 Task: Search one way flight ticket for 3 adults in first from Amarillo: Rick Husband Amarillo International Airport to Rockford: Chicago Rockford International Airport(was Northwest Chicagoland Regional Airport At Rockford) on 5-1-2023. Choice of flights is United. Number of bags: 2 checked bags. Price is upto 106000. Outbound departure time preference is 8:00.
Action: Mouse moved to (210, 327)
Screenshot: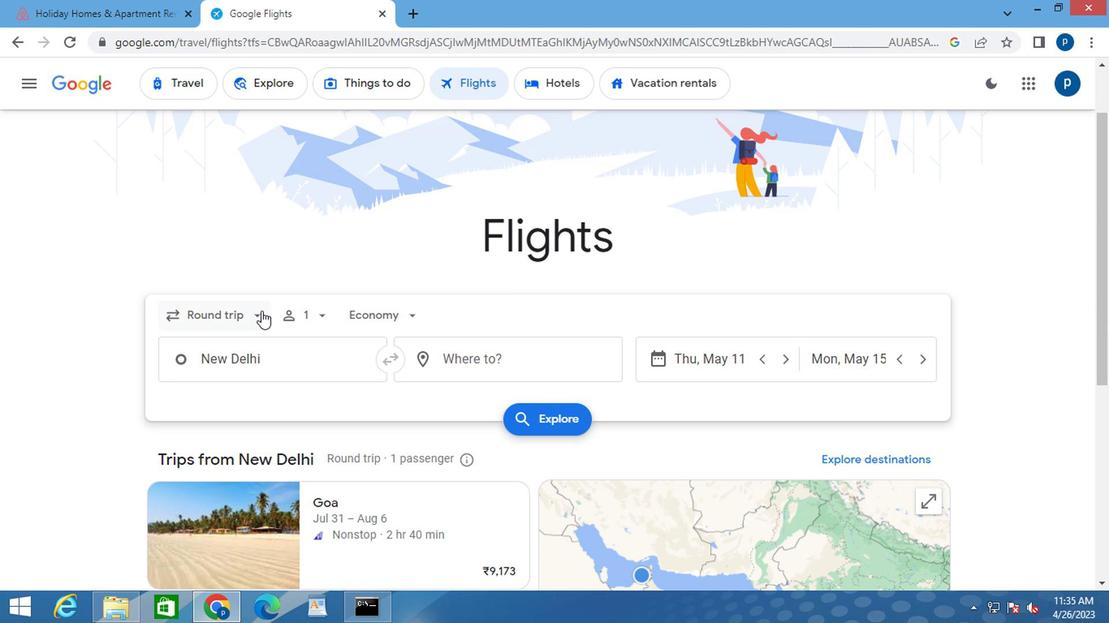 
Action: Mouse pressed left at (210, 327)
Screenshot: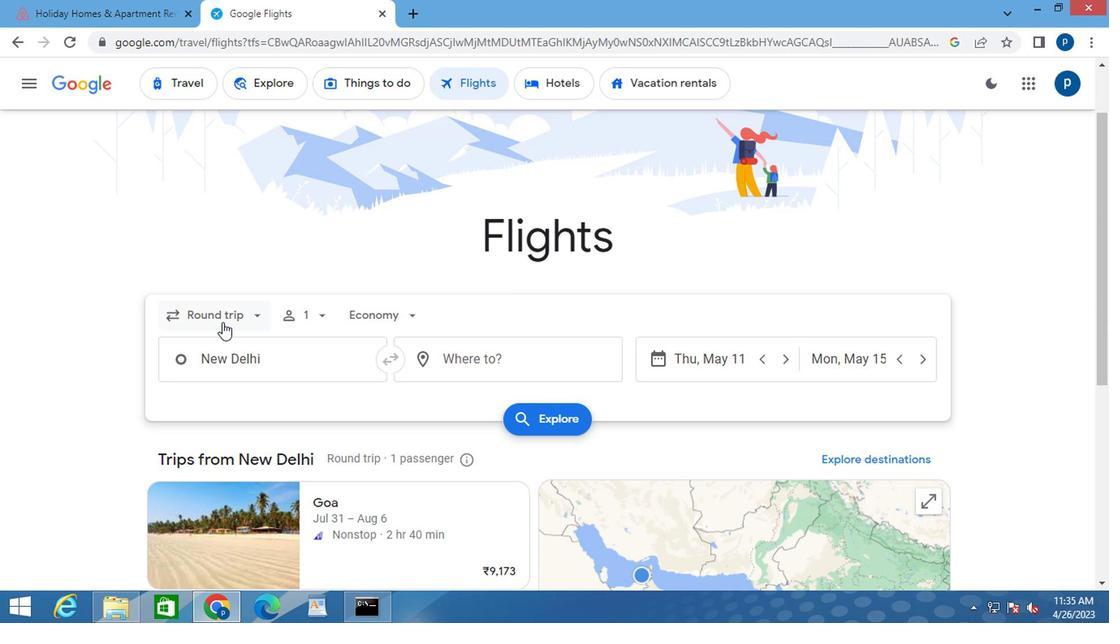 
Action: Mouse moved to (229, 389)
Screenshot: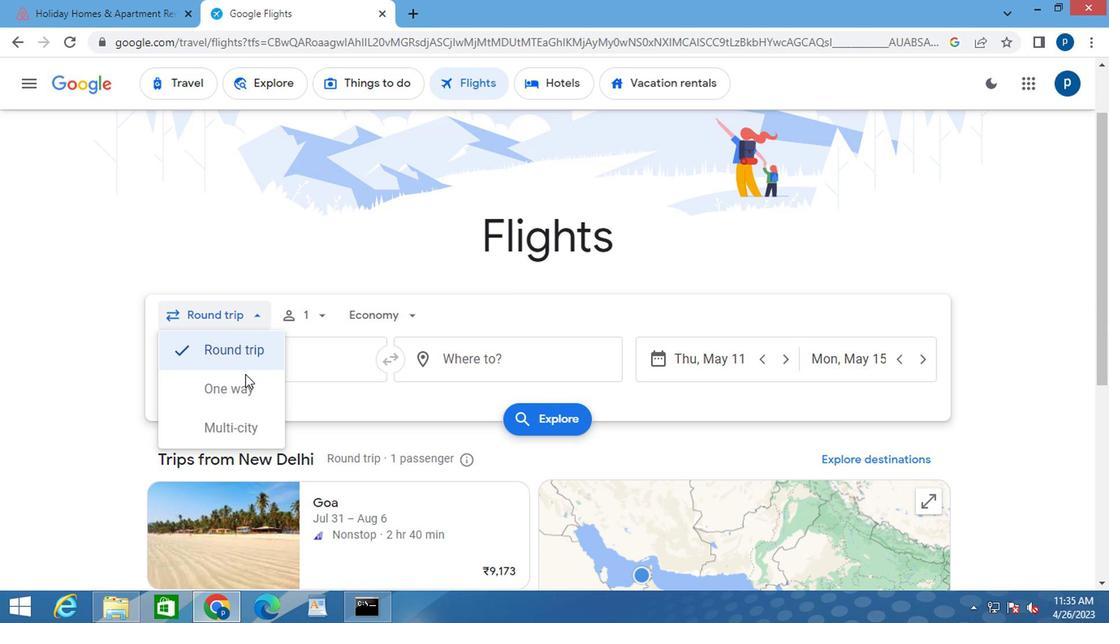 
Action: Mouse pressed left at (229, 389)
Screenshot: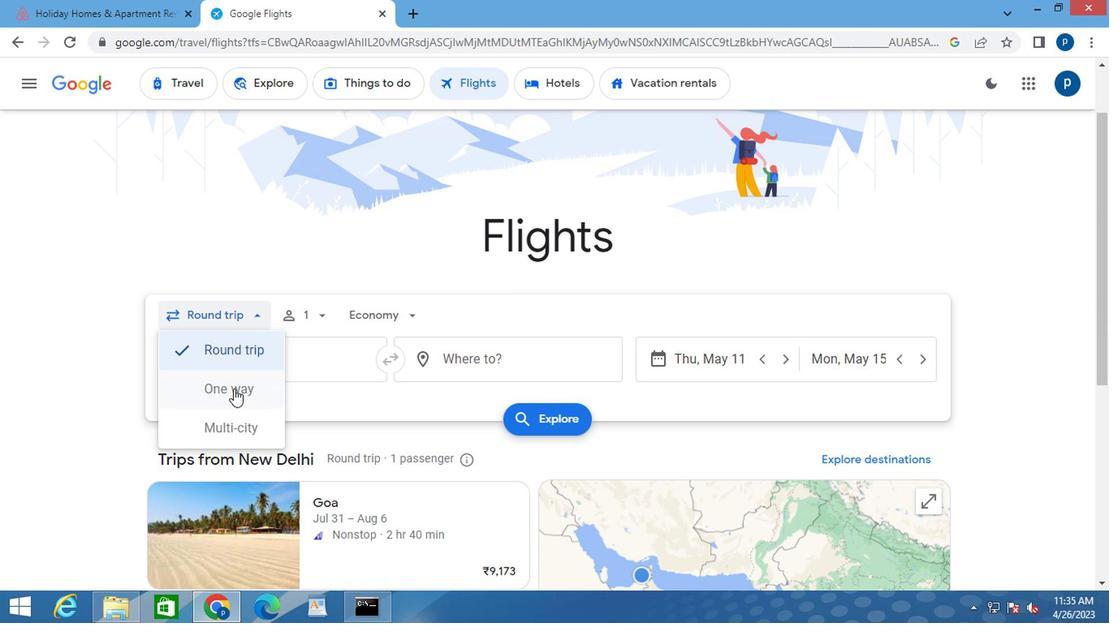 
Action: Mouse moved to (301, 322)
Screenshot: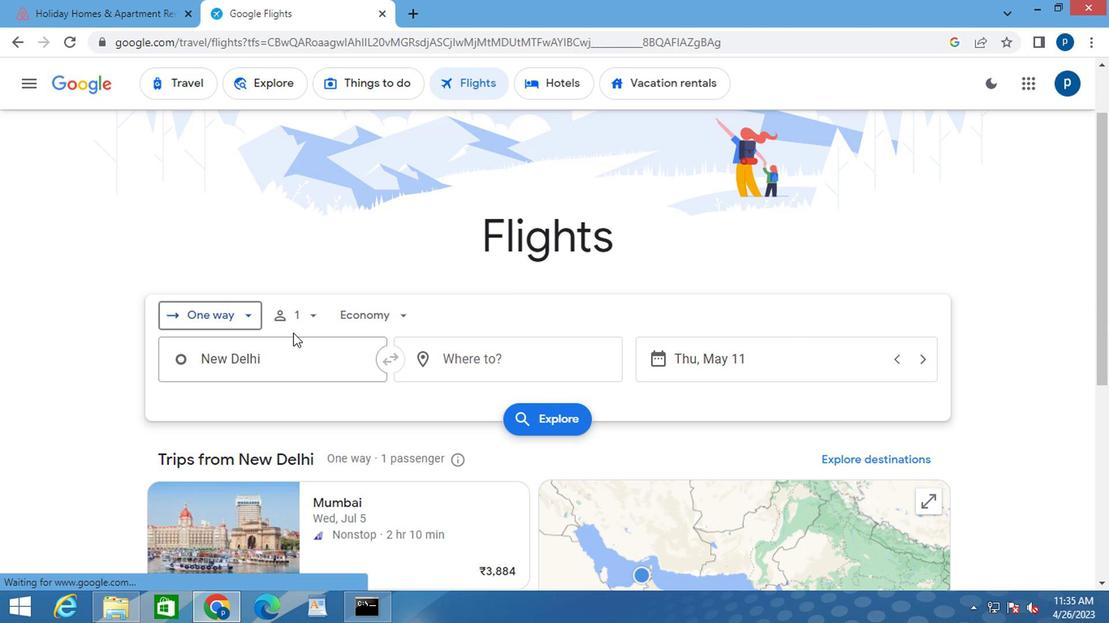 
Action: Mouse pressed left at (301, 322)
Screenshot: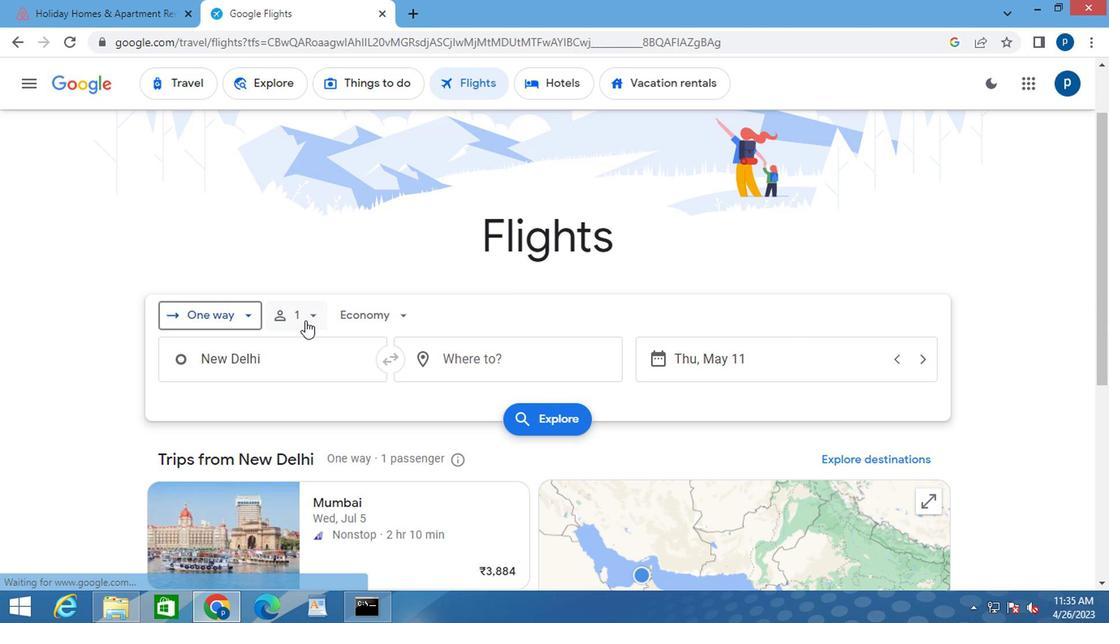 
Action: Mouse moved to (432, 364)
Screenshot: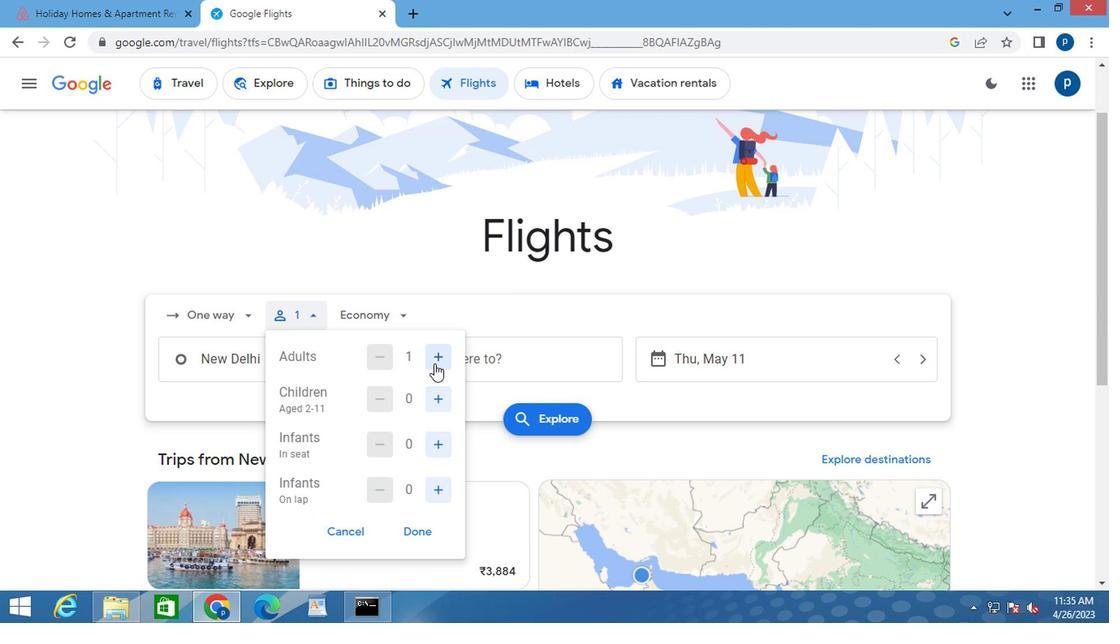 
Action: Mouse pressed left at (432, 364)
Screenshot: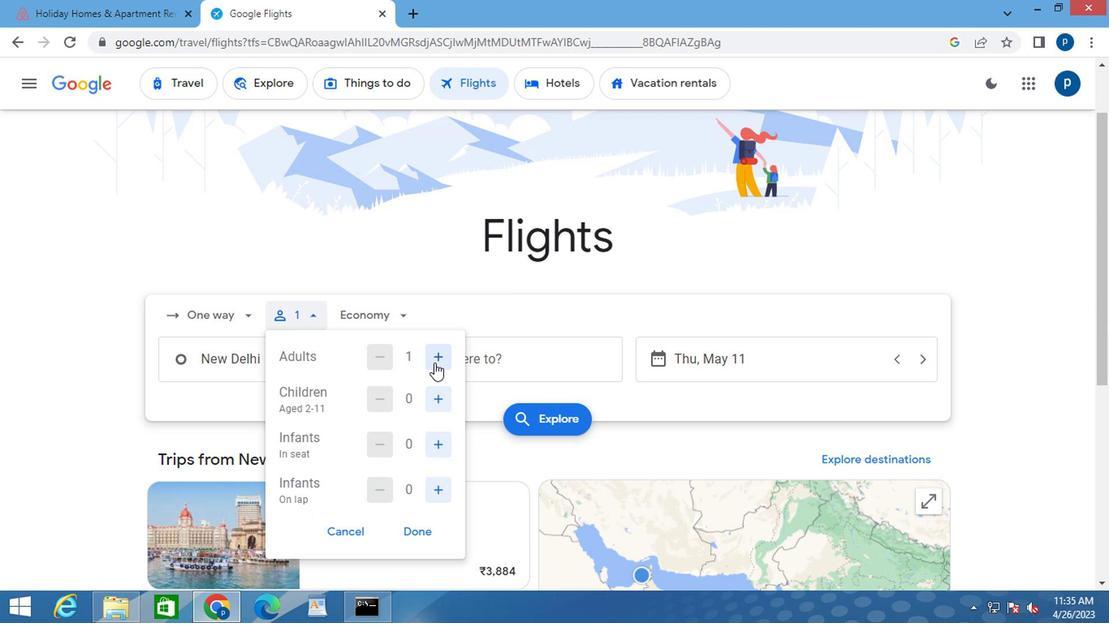 
Action: Mouse pressed left at (432, 364)
Screenshot: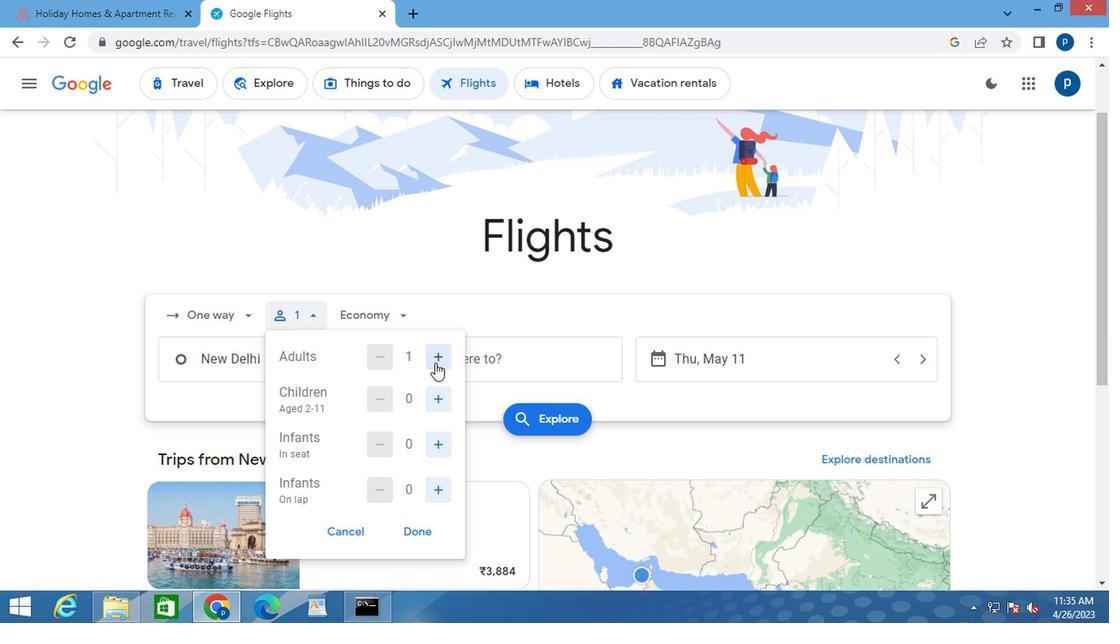 
Action: Mouse moved to (411, 527)
Screenshot: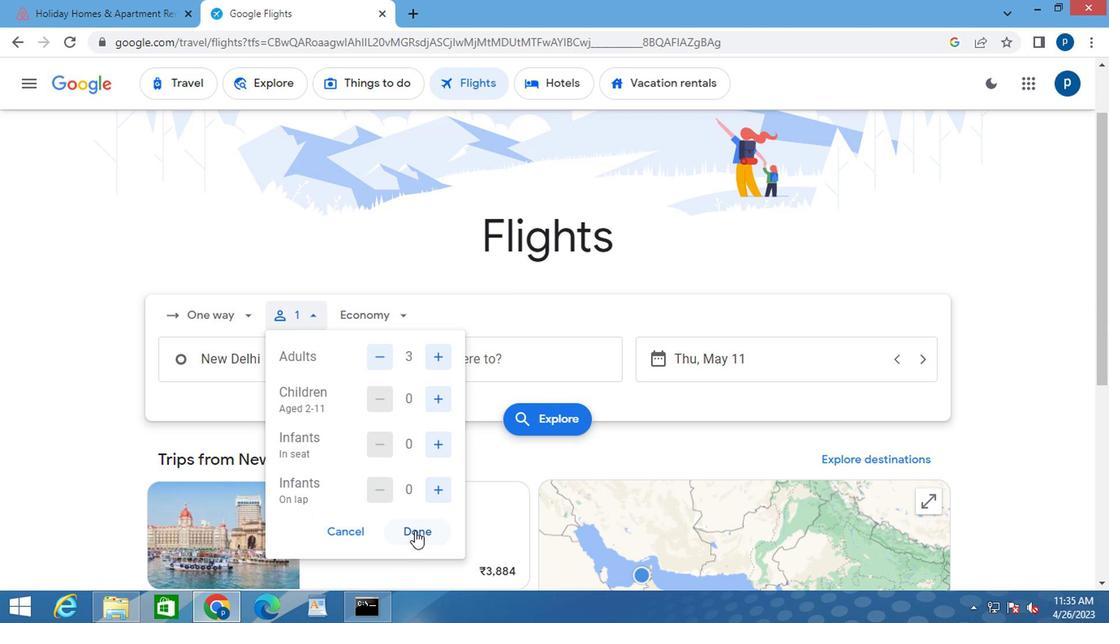
Action: Mouse pressed left at (411, 527)
Screenshot: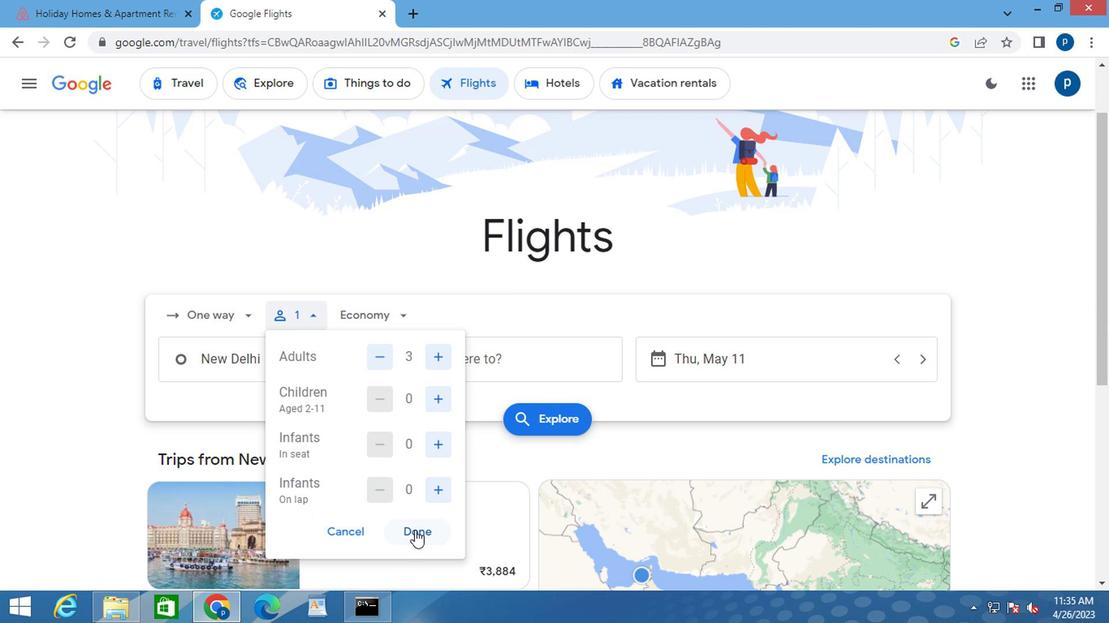 
Action: Mouse moved to (369, 313)
Screenshot: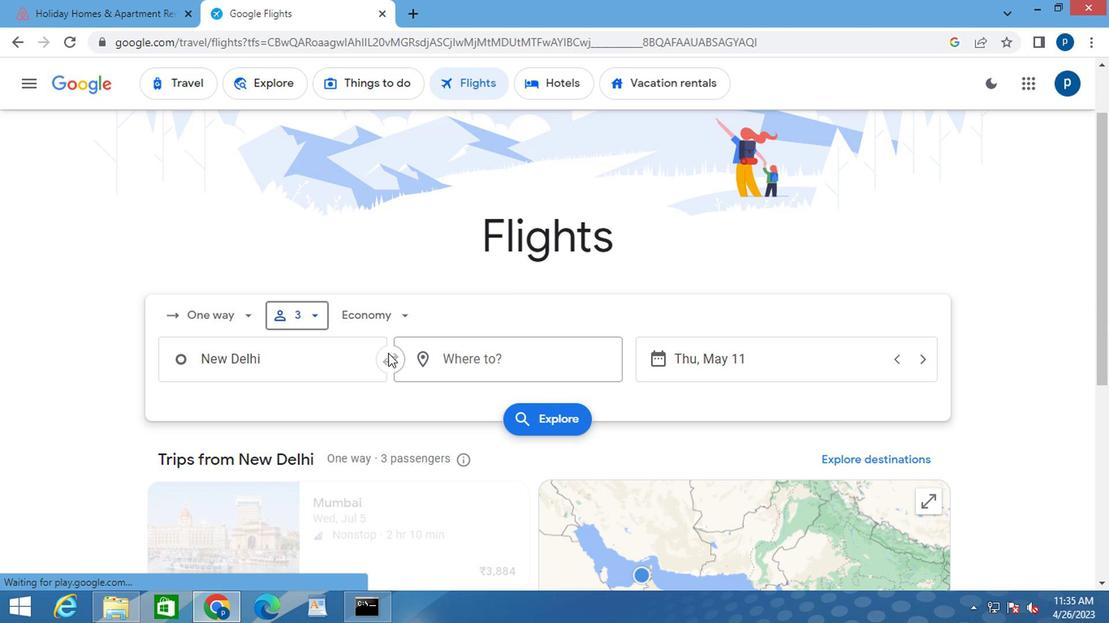 
Action: Mouse pressed left at (369, 313)
Screenshot: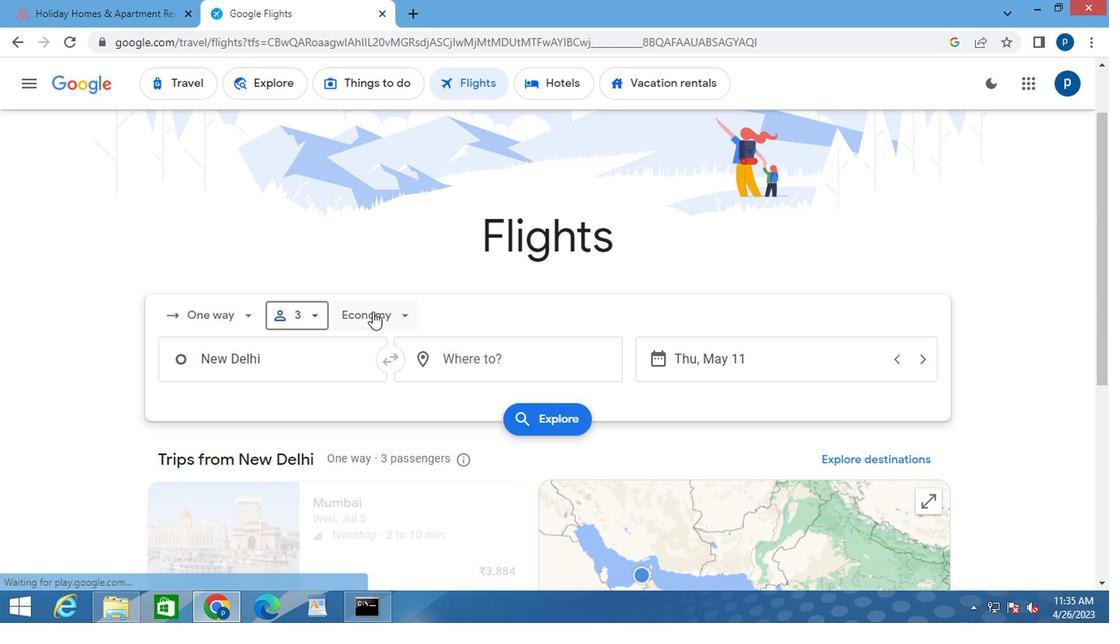 
Action: Mouse moved to (379, 466)
Screenshot: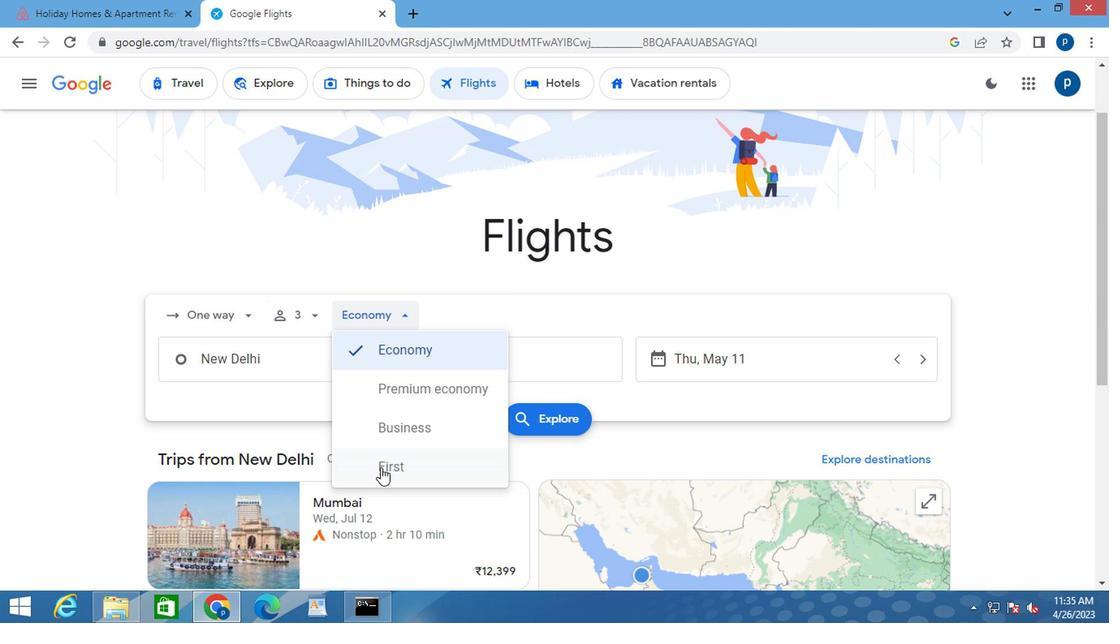 
Action: Mouse pressed left at (379, 466)
Screenshot: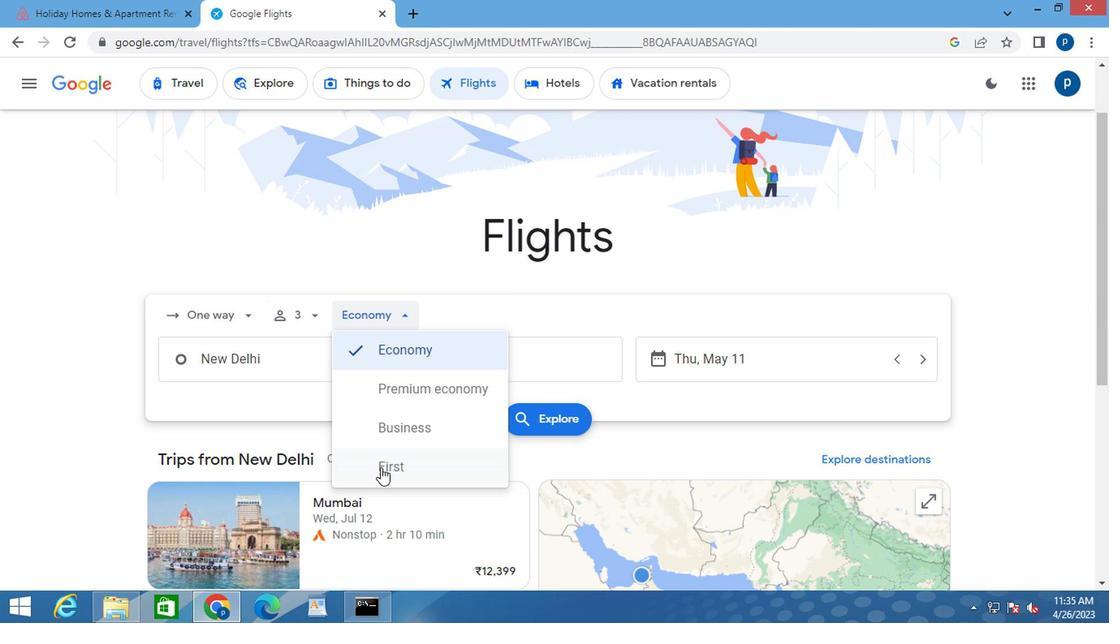 
Action: Mouse moved to (248, 361)
Screenshot: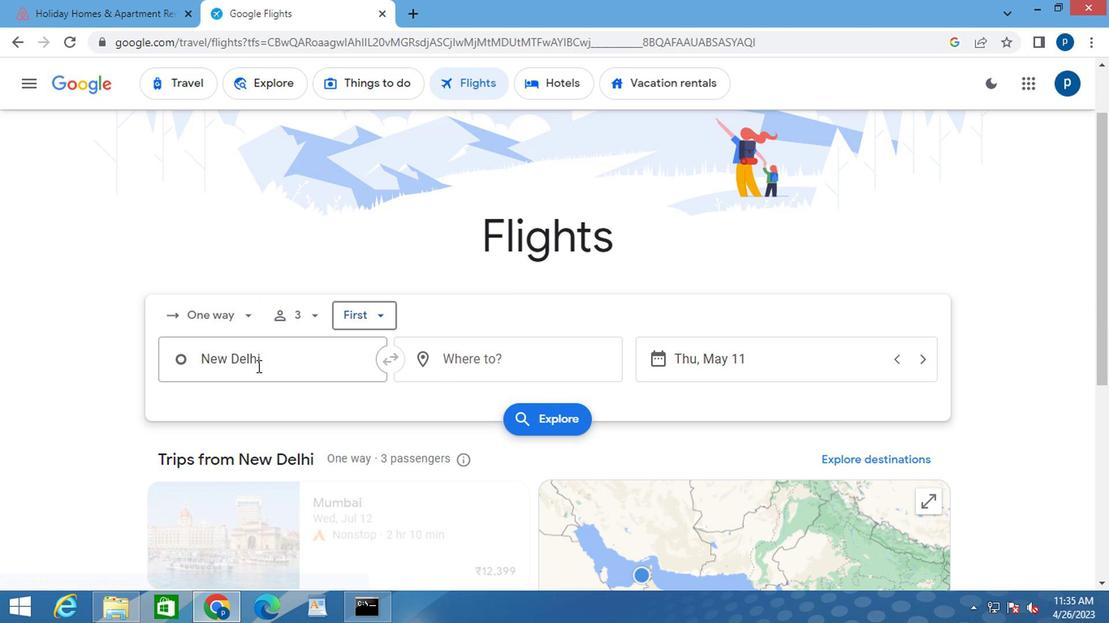 
Action: Mouse pressed left at (248, 361)
Screenshot: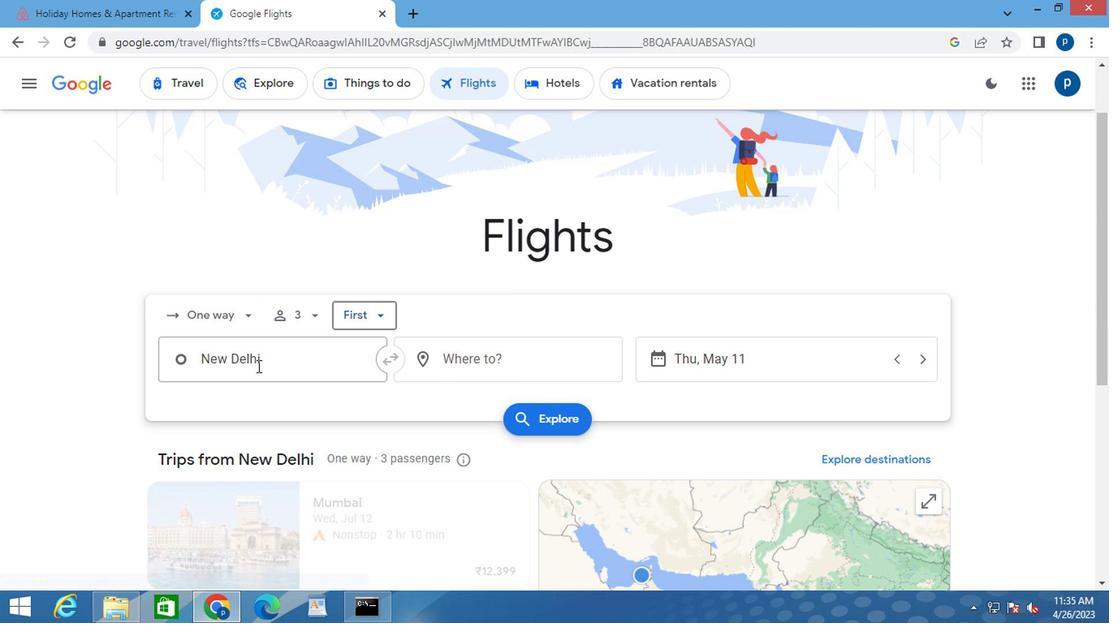
Action: Mouse pressed left at (248, 361)
Screenshot: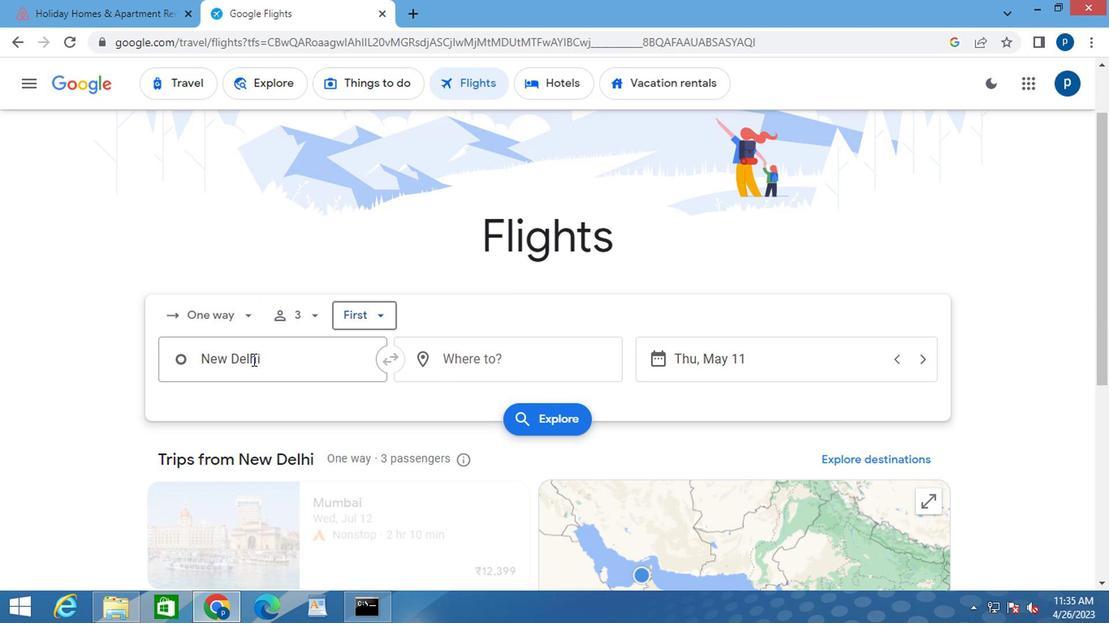 
Action: Key pressed <Key.caps_lock>r<Key.caps_lock>ick<Key.space><Key.caps_lock>h<Key.caps_lock>u
Screenshot: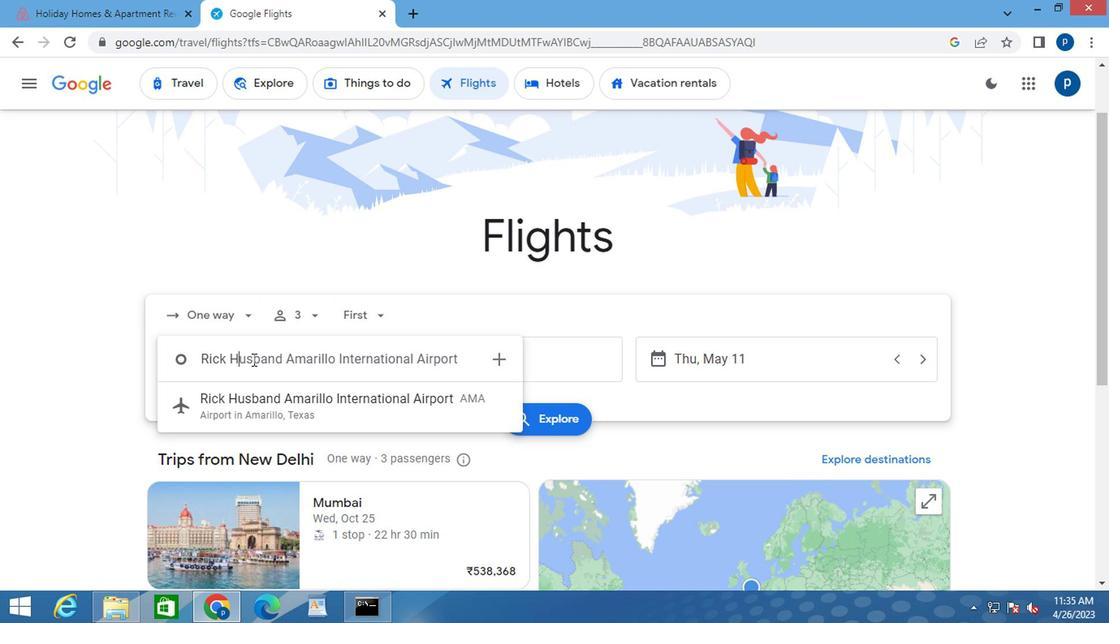 
Action: Mouse moved to (240, 407)
Screenshot: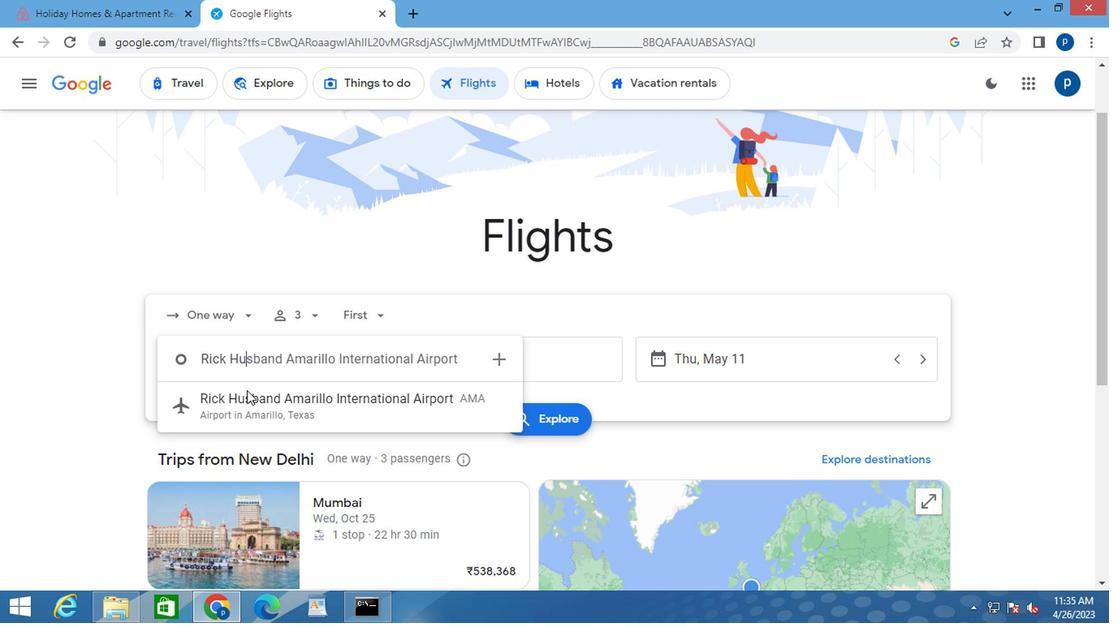 
Action: Mouse pressed left at (240, 407)
Screenshot: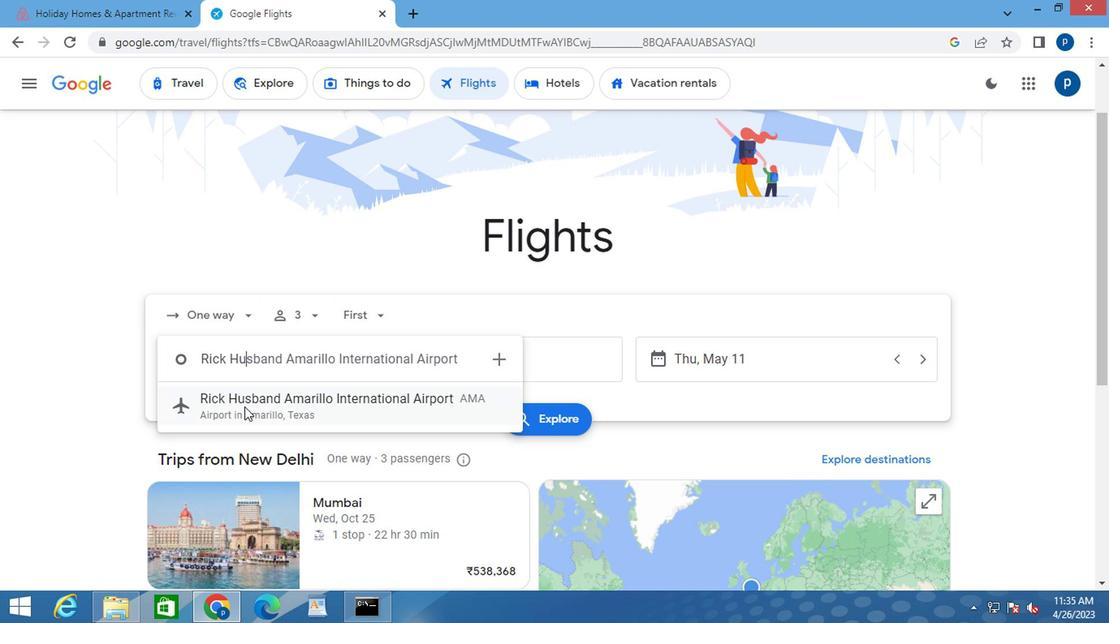 
Action: Mouse moved to (464, 366)
Screenshot: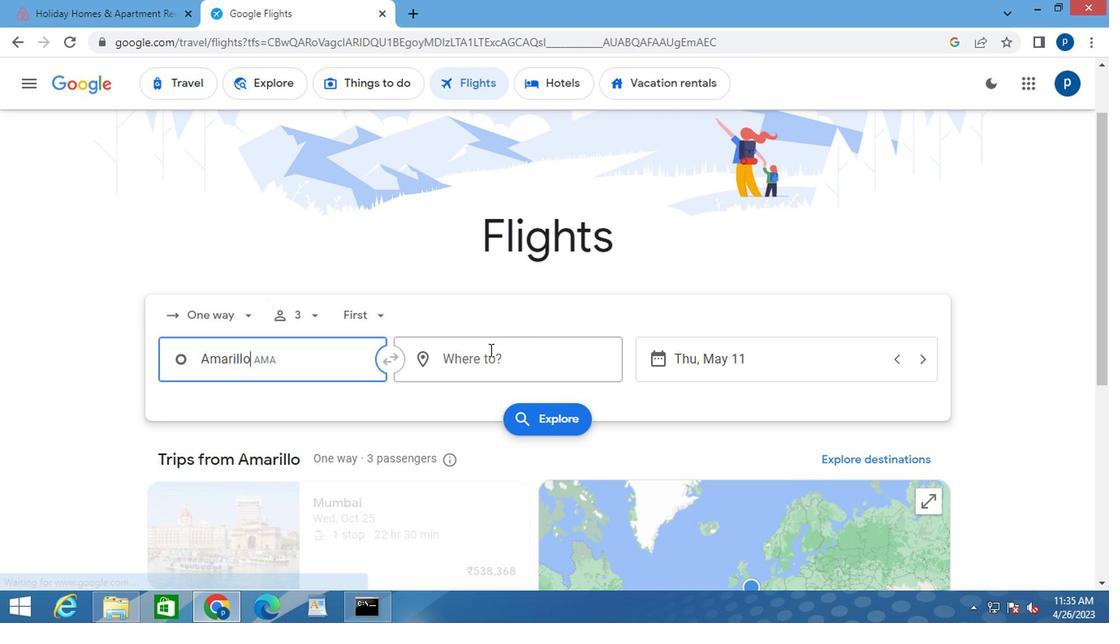 
Action: Mouse pressed left at (464, 366)
Screenshot: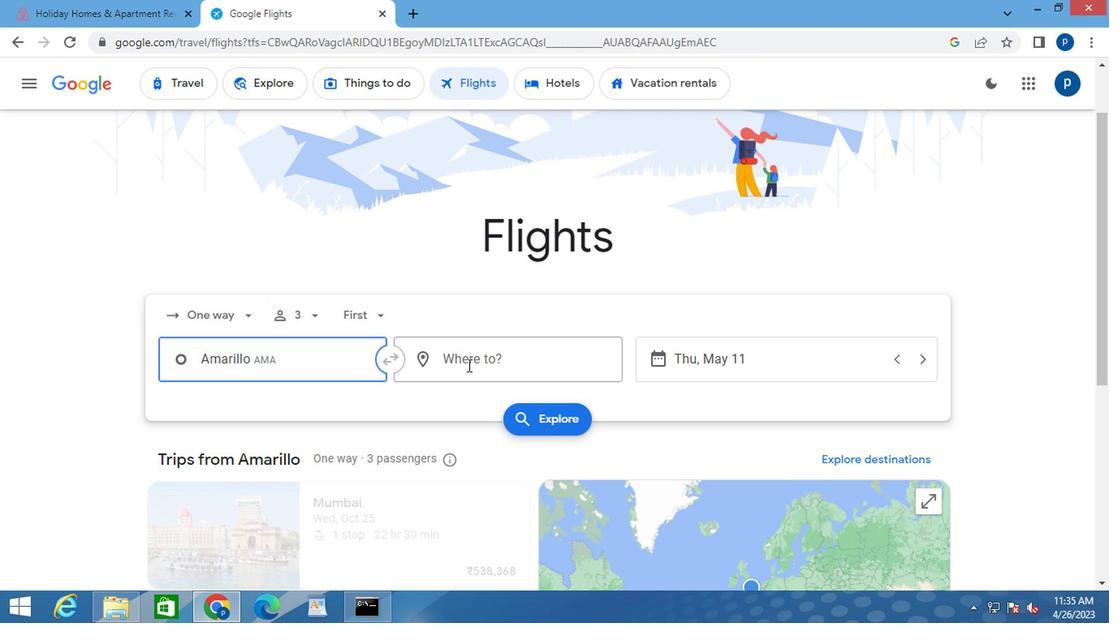 
Action: Key pressed <Key.caps_lock>c<Key.caps_lock>hicago
Screenshot: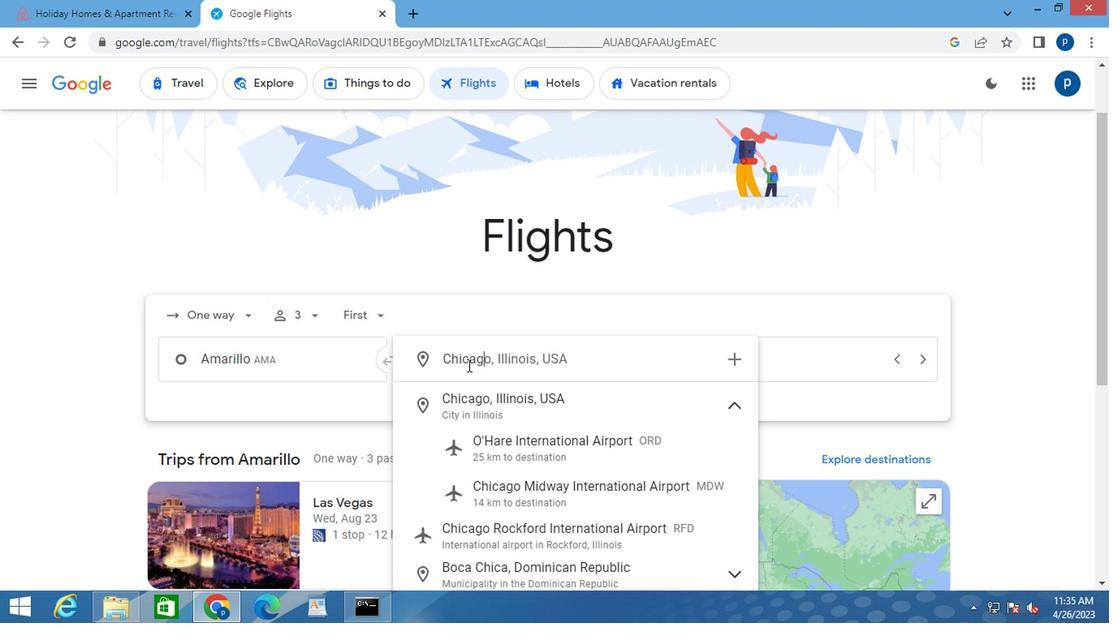 
Action: Mouse moved to (536, 524)
Screenshot: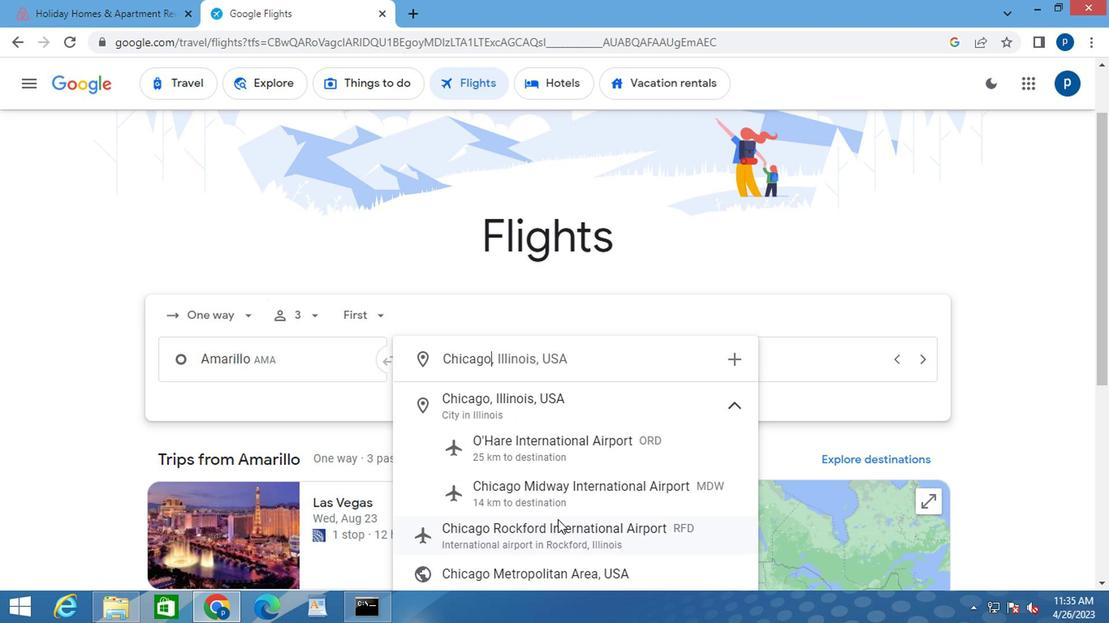 
Action: Mouse pressed left at (536, 524)
Screenshot: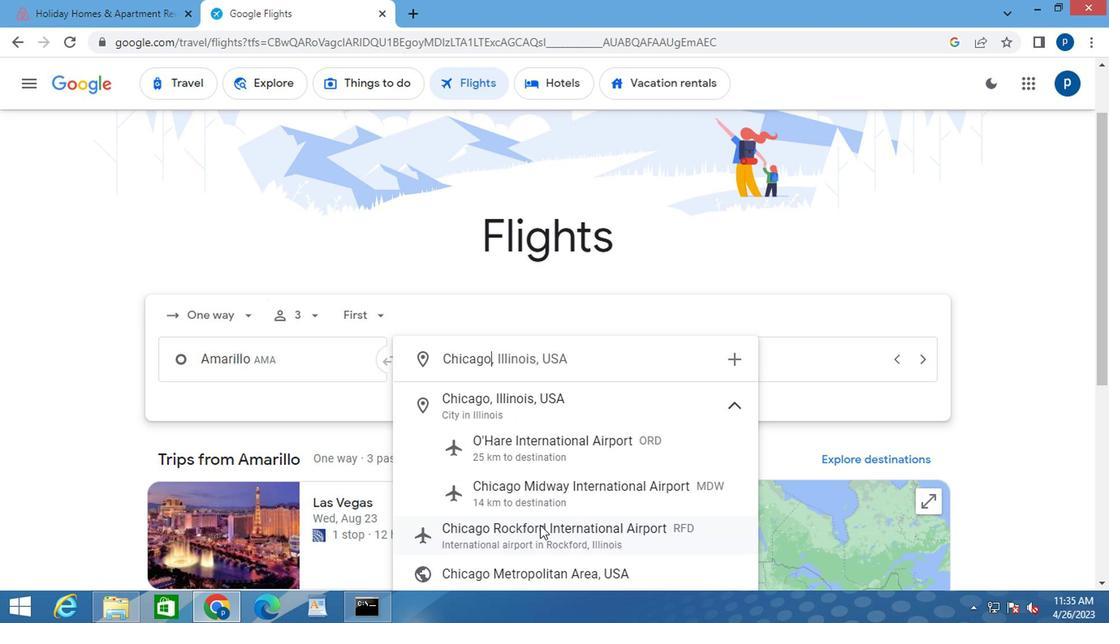 
Action: Mouse moved to (657, 354)
Screenshot: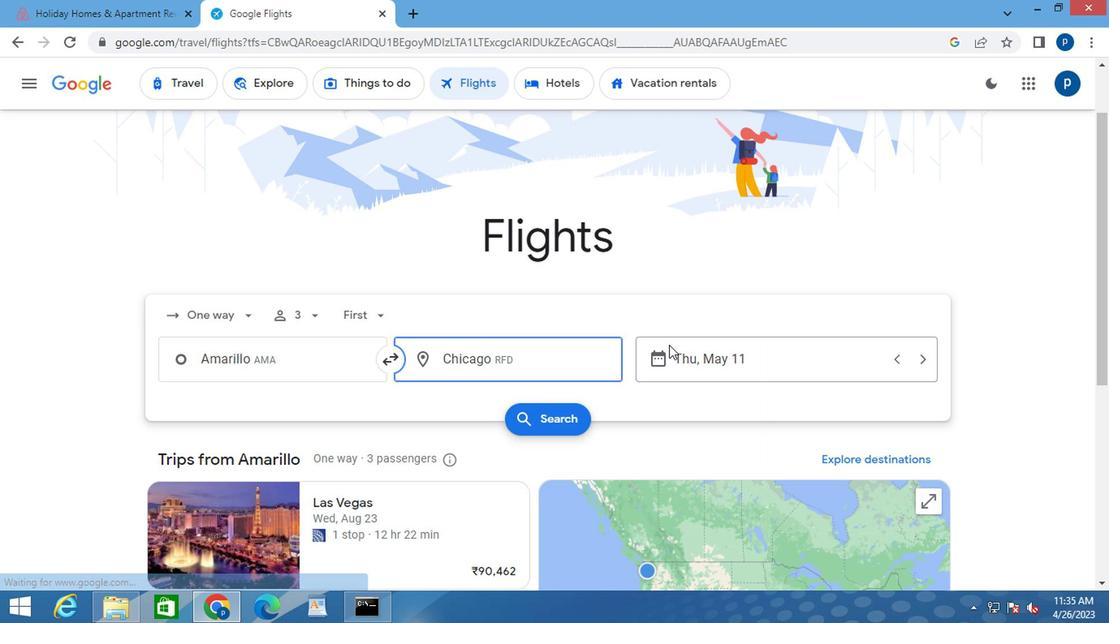 
Action: Mouse pressed left at (657, 354)
Screenshot: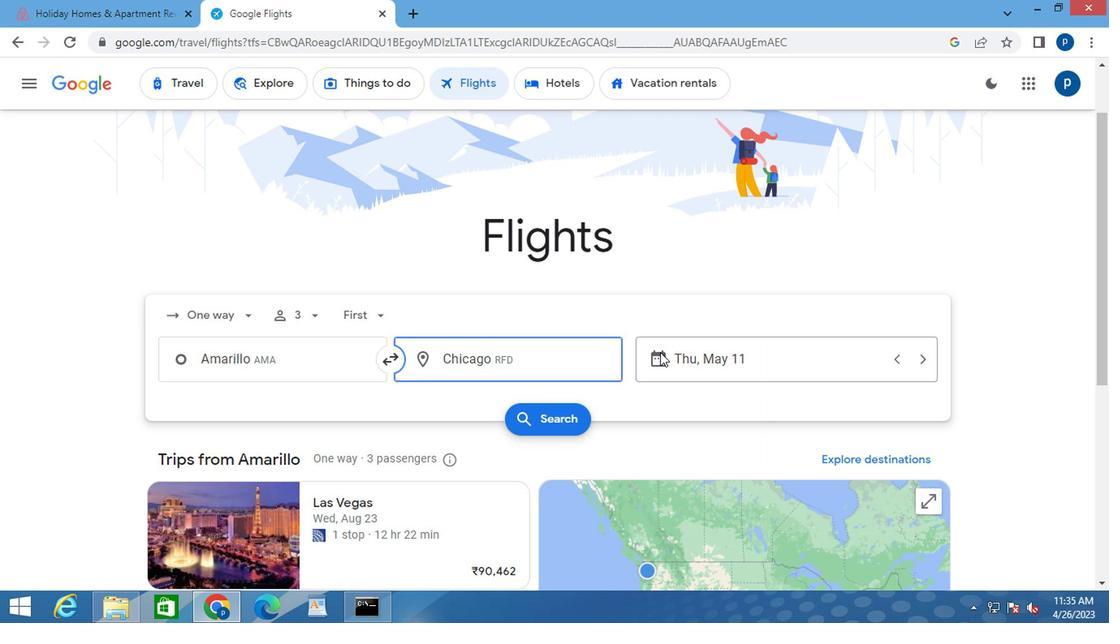 
Action: Mouse moved to (705, 299)
Screenshot: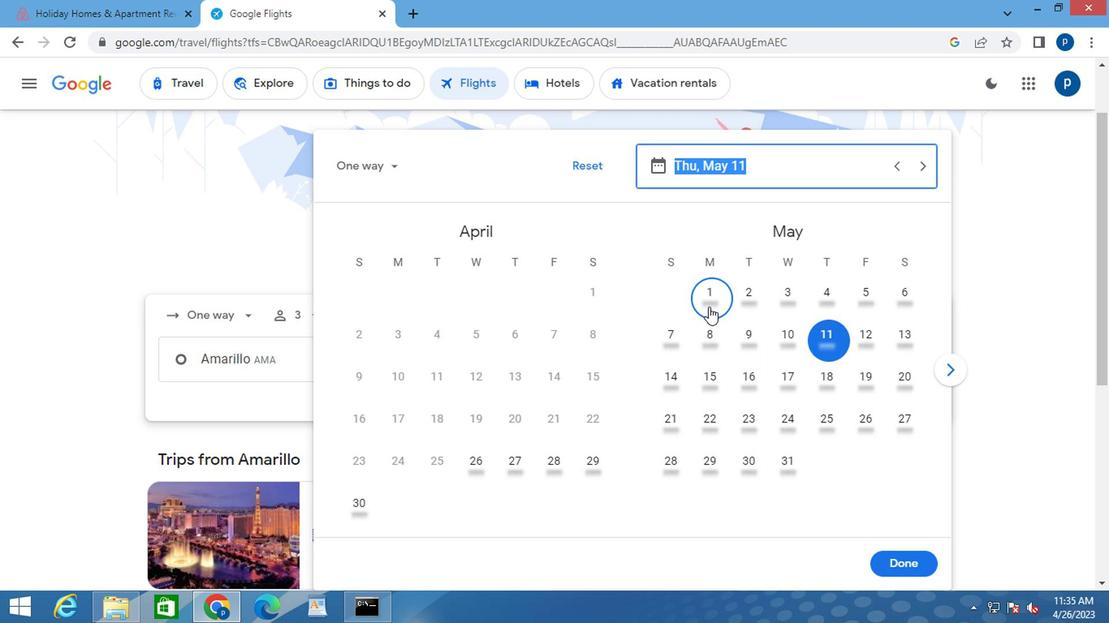 
Action: Mouse pressed left at (705, 299)
Screenshot: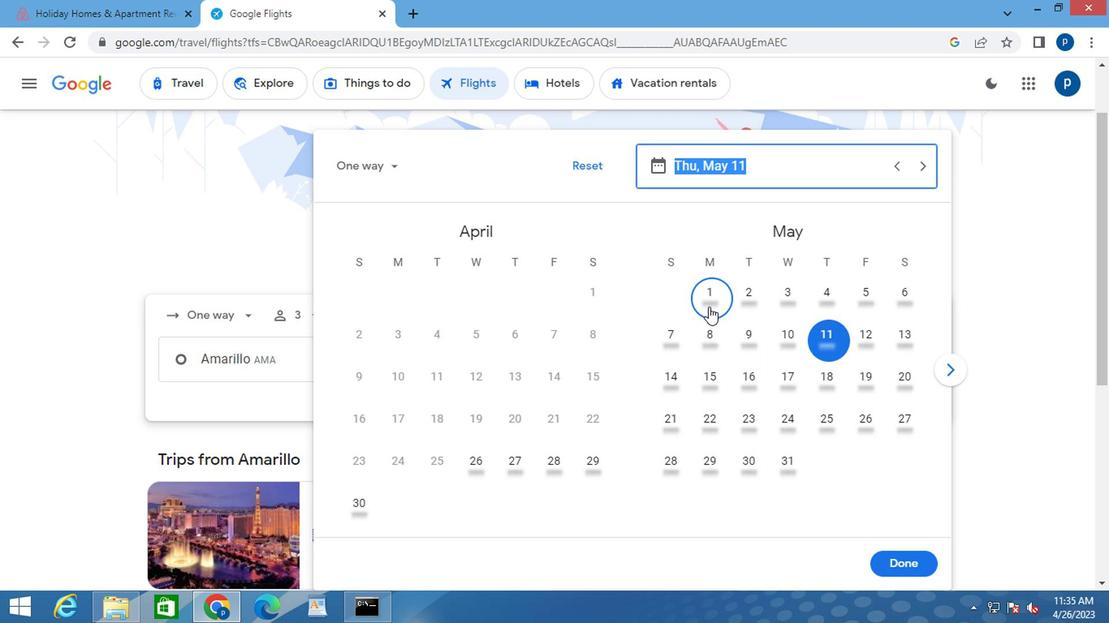 
Action: Mouse moved to (909, 547)
Screenshot: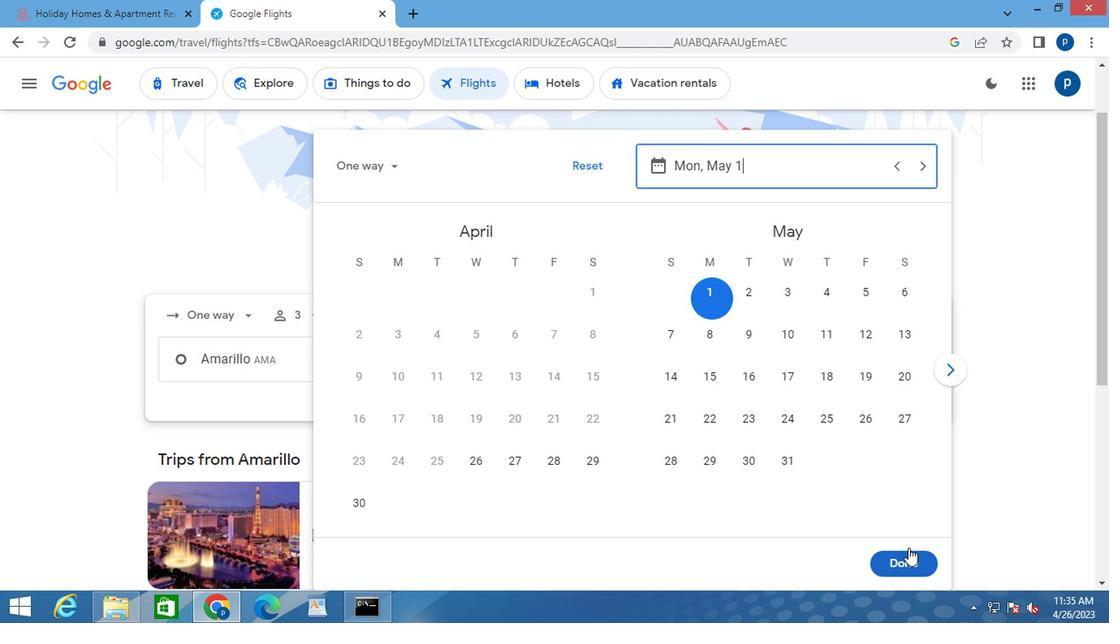 
Action: Mouse pressed left at (909, 547)
Screenshot: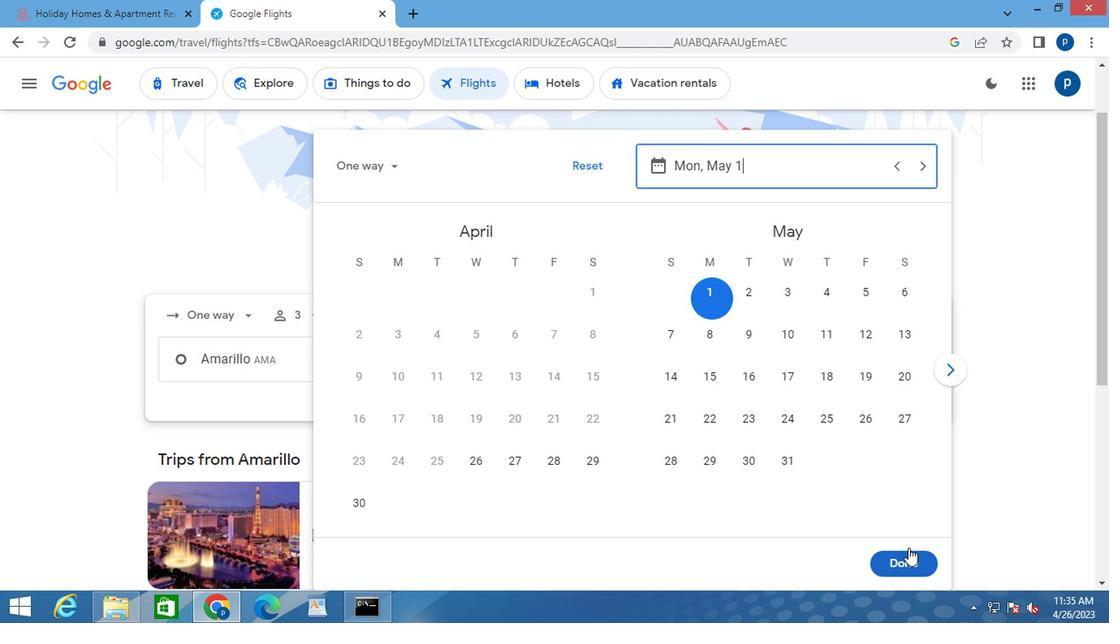 
Action: Mouse moved to (550, 423)
Screenshot: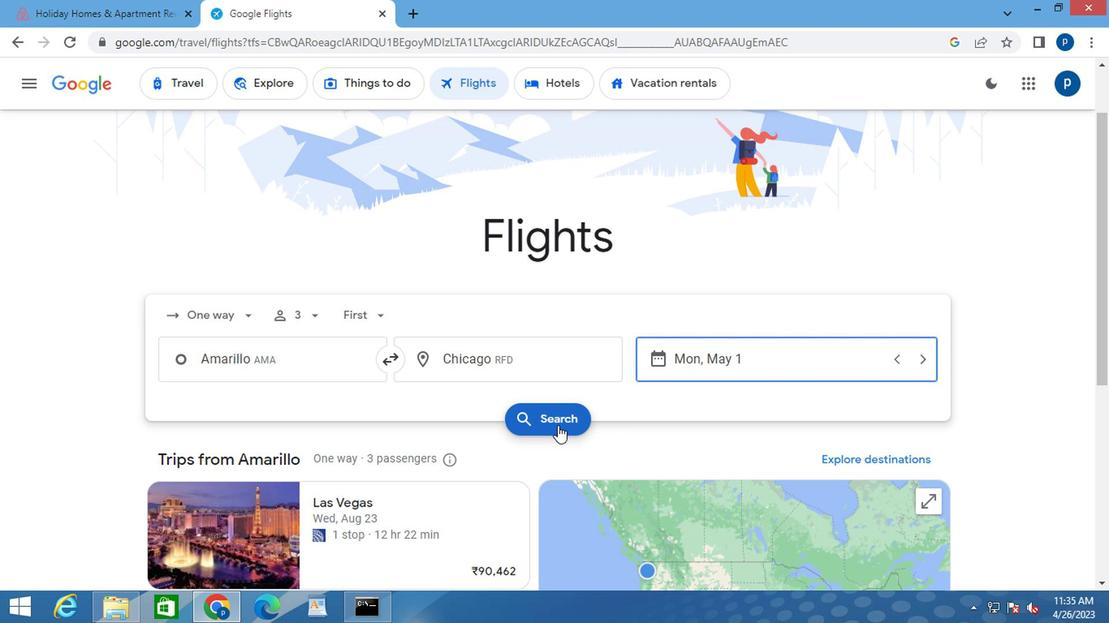 
Action: Mouse pressed left at (550, 423)
Screenshot: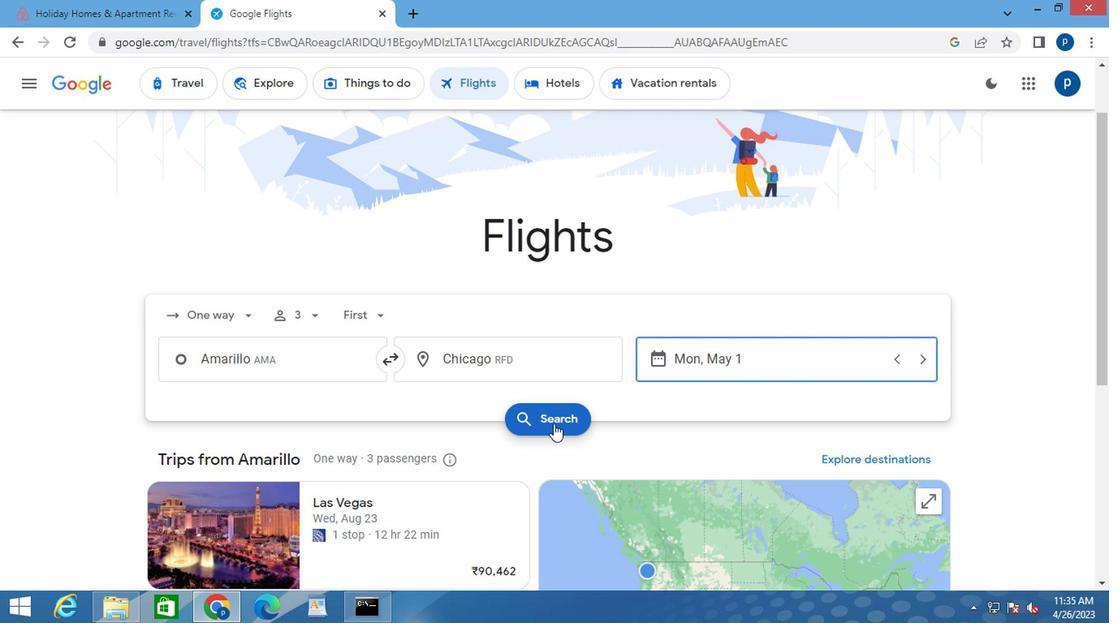 
Action: Mouse moved to (157, 232)
Screenshot: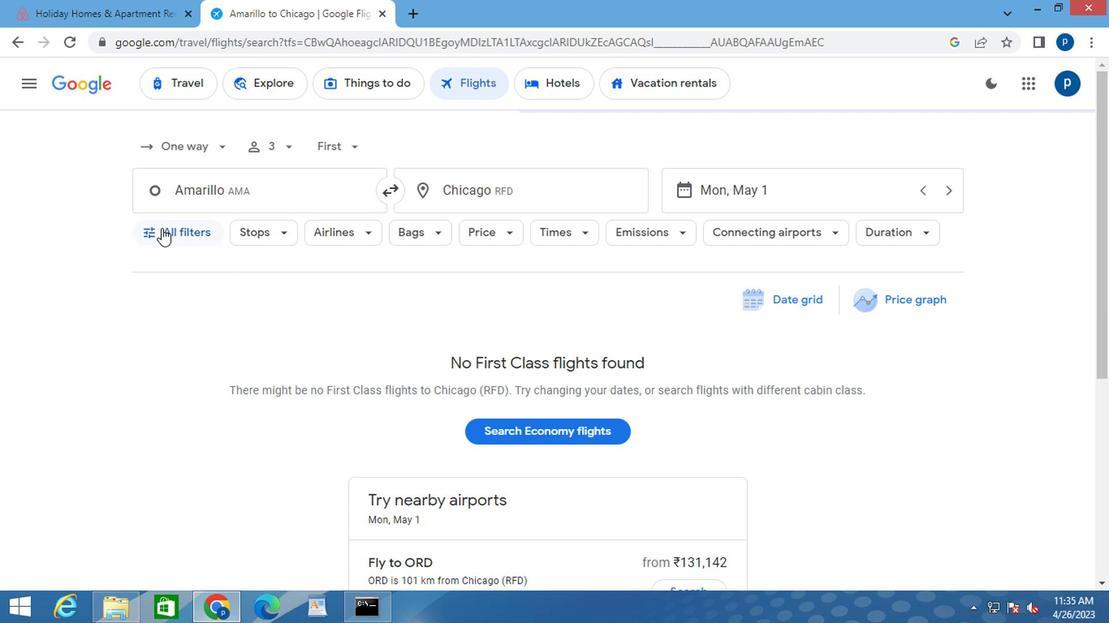 
Action: Mouse pressed left at (157, 232)
Screenshot: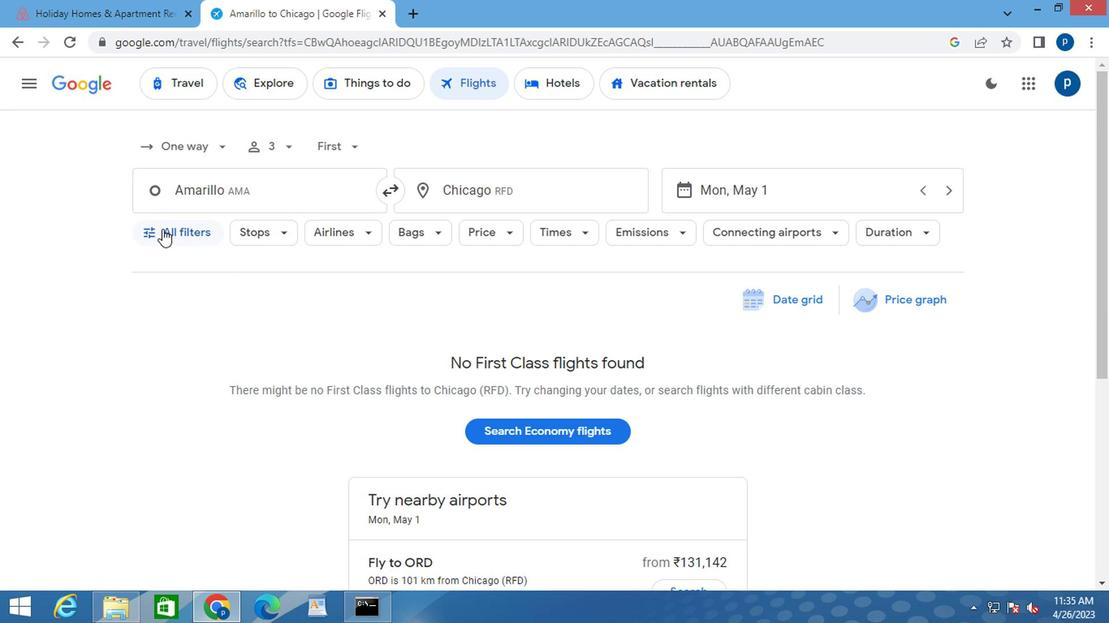 
Action: Mouse moved to (257, 383)
Screenshot: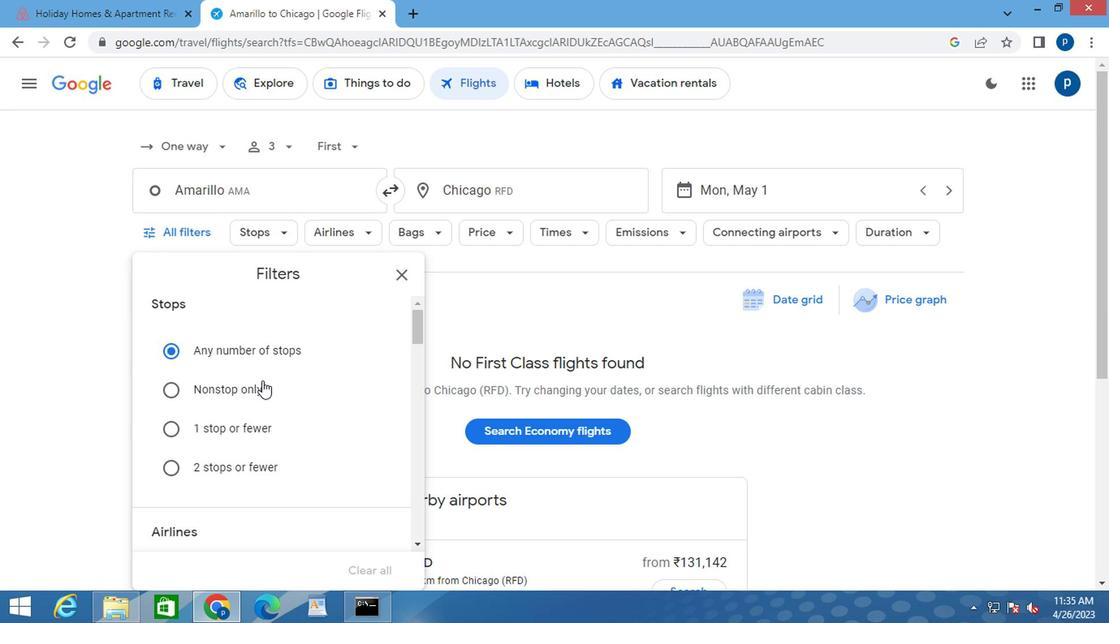 
Action: Mouse scrolled (257, 382) with delta (0, 0)
Screenshot: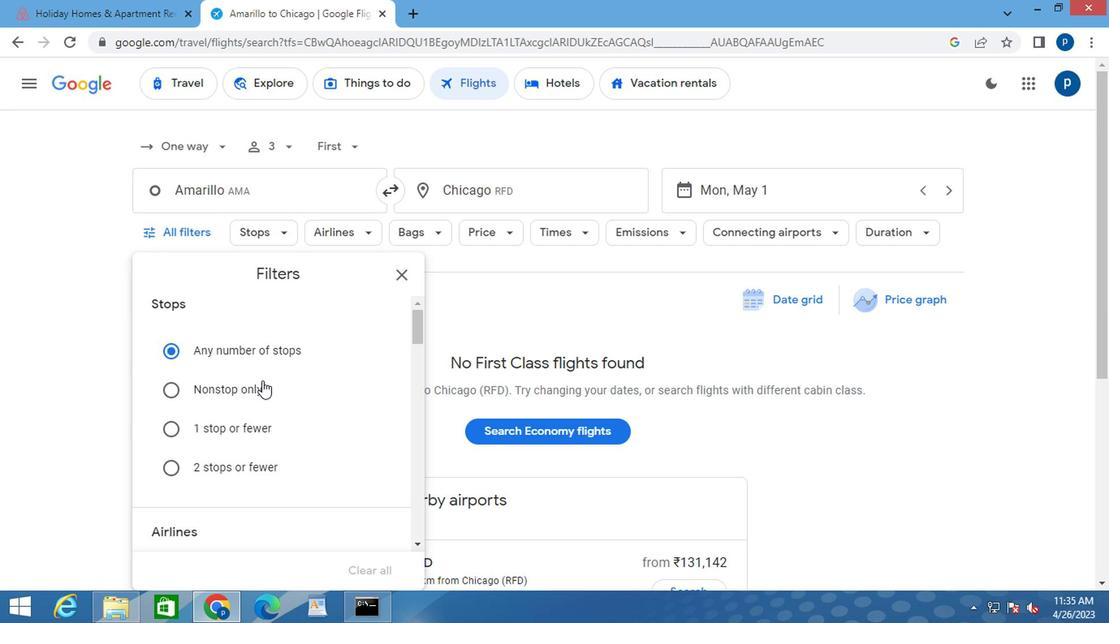 
Action: Mouse moved to (257, 384)
Screenshot: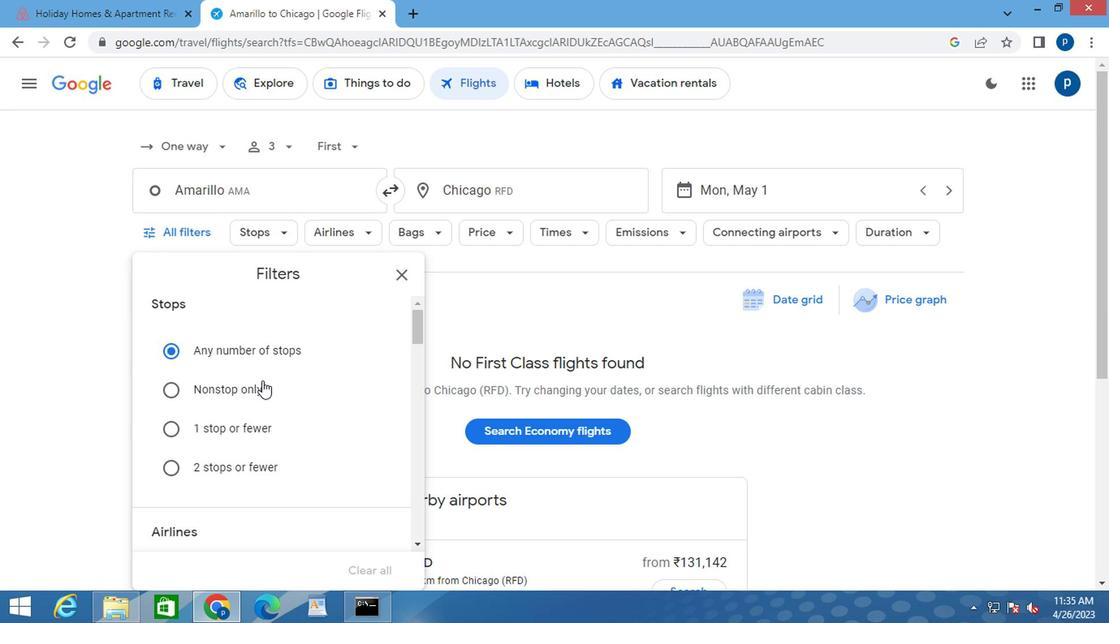 
Action: Mouse scrolled (257, 383) with delta (0, 0)
Screenshot: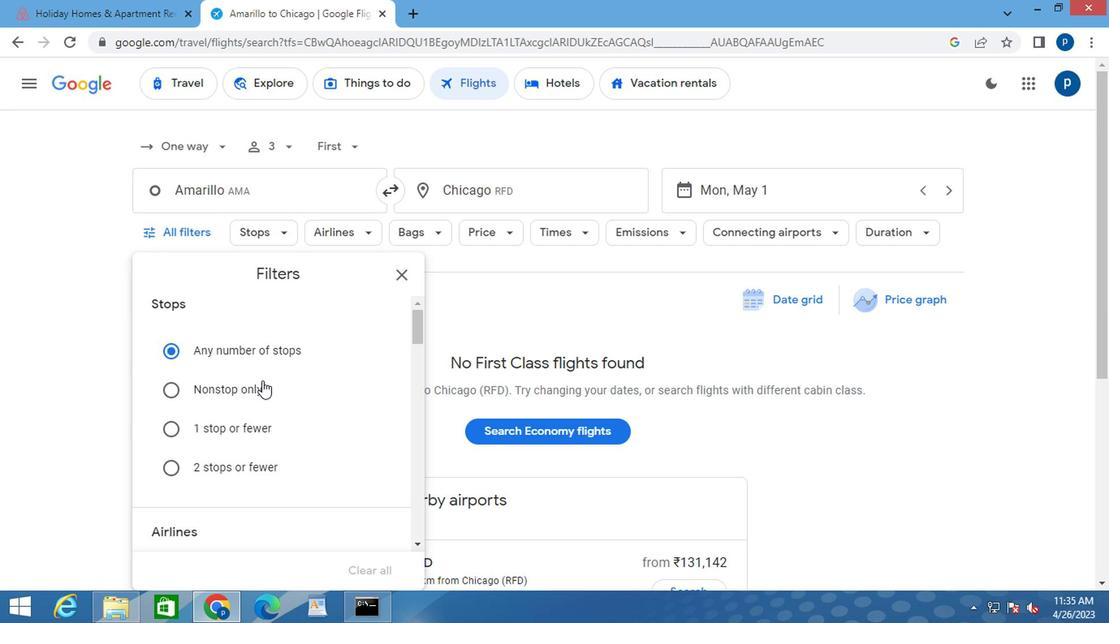 
Action: Mouse scrolled (257, 383) with delta (0, 0)
Screenshot: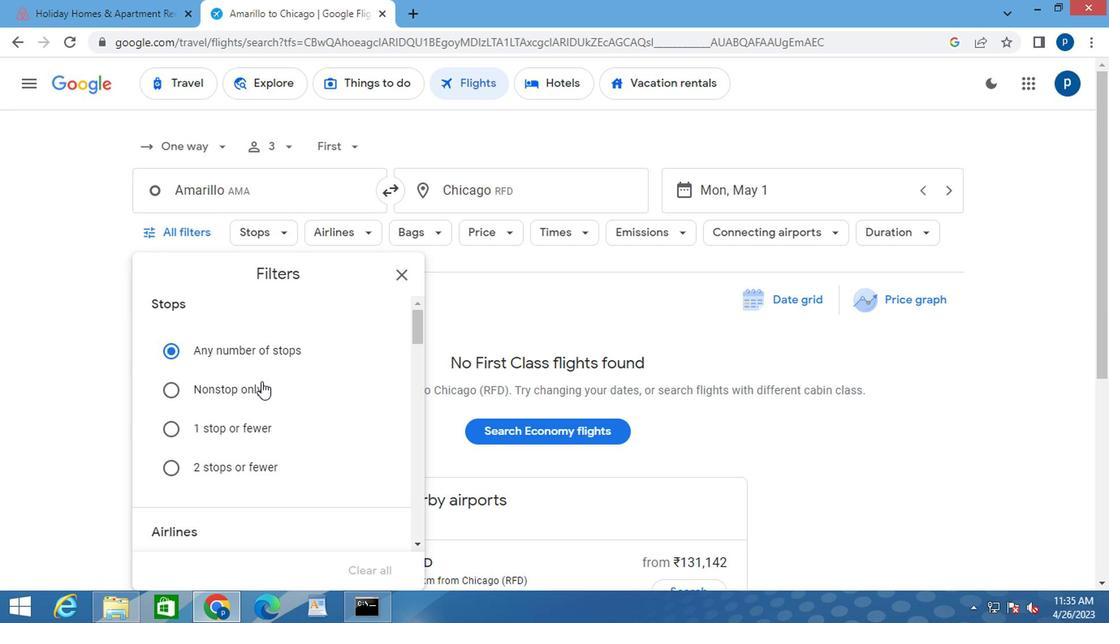 
Action: Mouse scrolled (257, 383) with delta (0, 0)
Screenshot: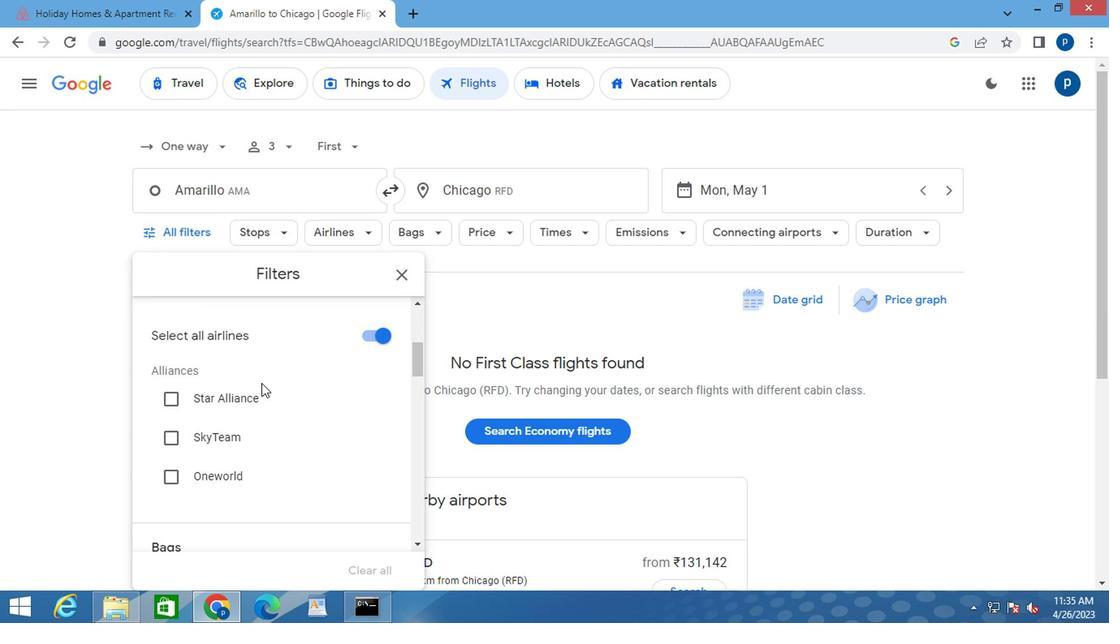 
Action: Mouse moved to (254, 388)
Screenshot: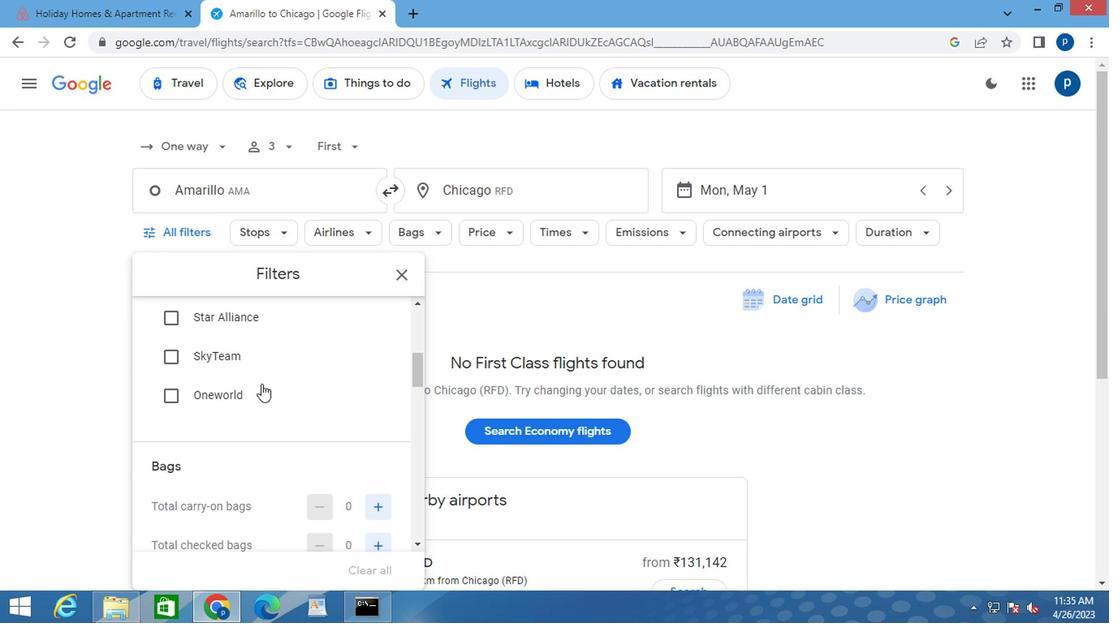 
Action: Mouse scrolled (254, 387) with delta (0, 0)
Screenshot: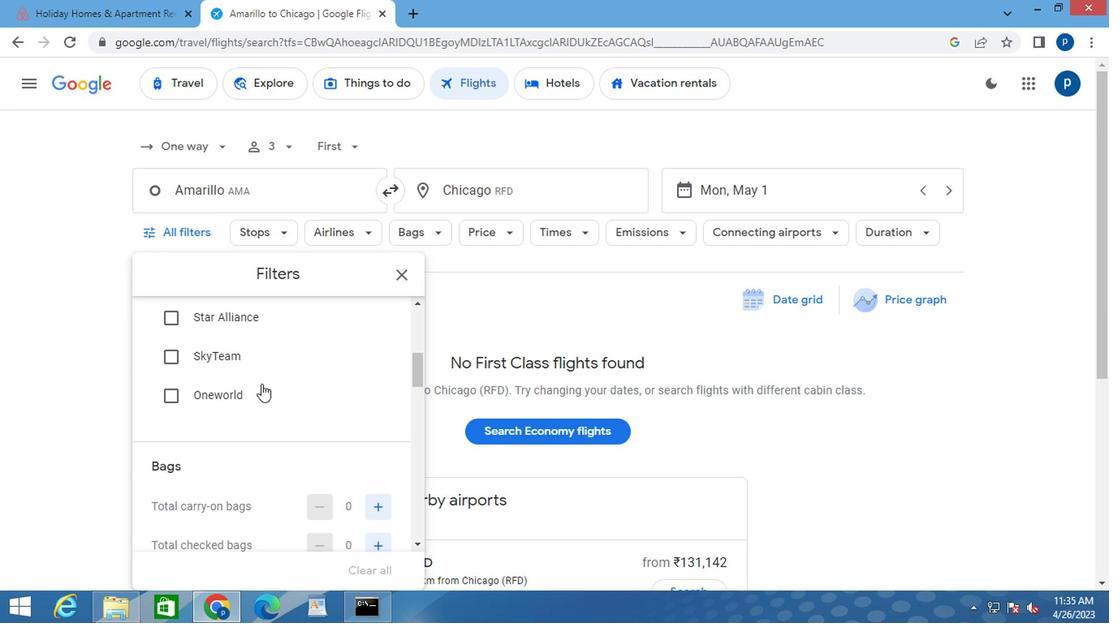 
Action: Mouse scrolled (254, 387) with delta (0, 0)
Screenshot: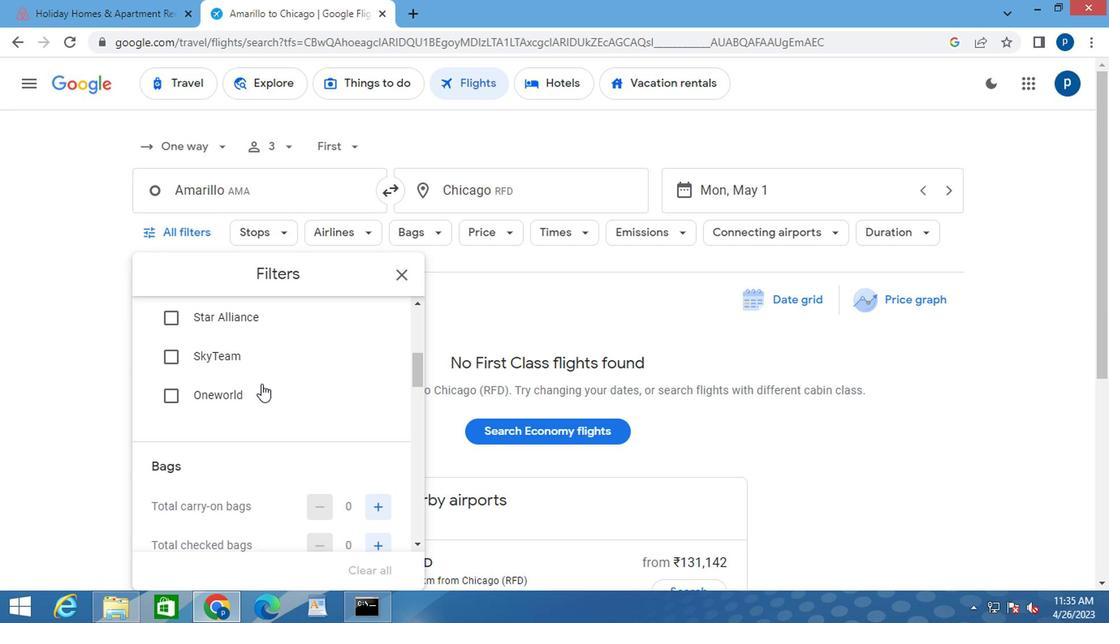 
Action: Mouse moved to (370, 388)
Screenshot: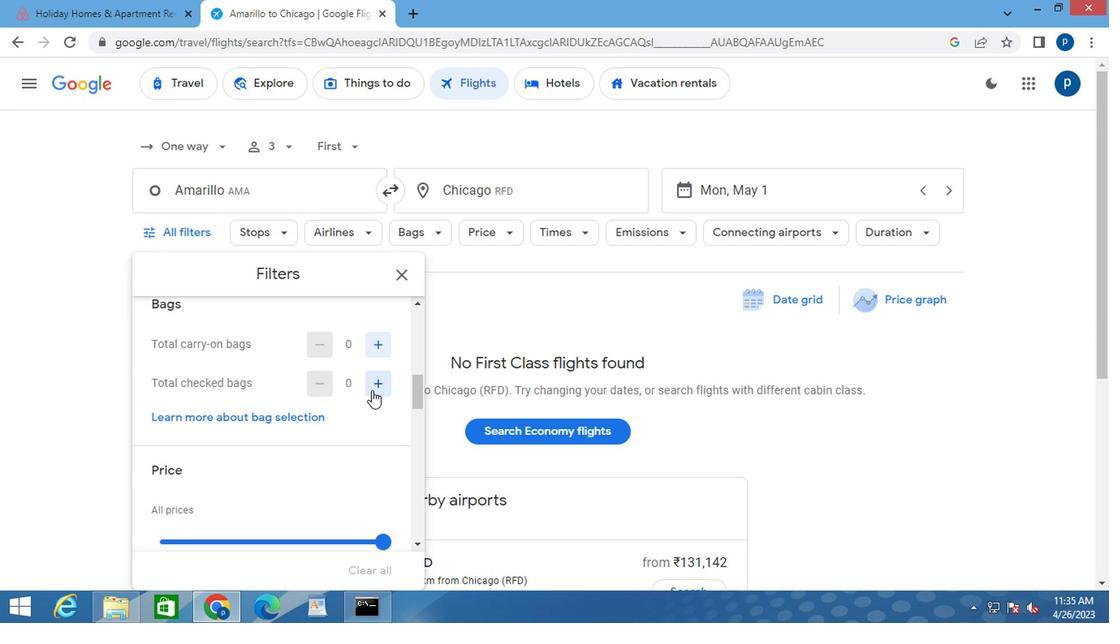 
Action: Mouse pressed left at (370, 388)
Screenshot: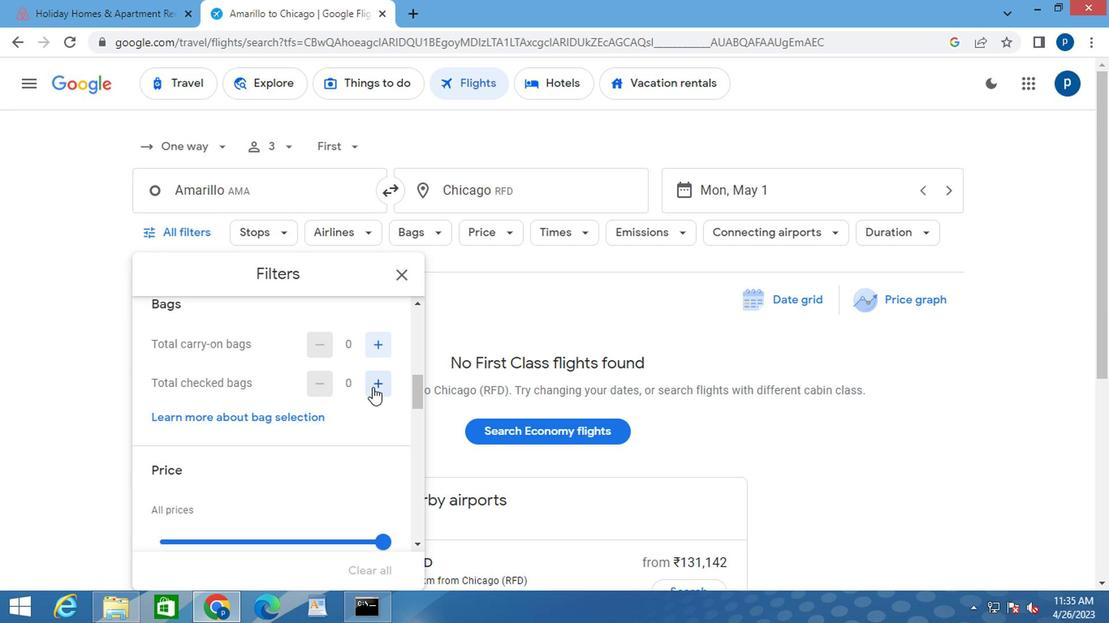 
Action: Mouse pressed left at (370, 388)
Screenshot: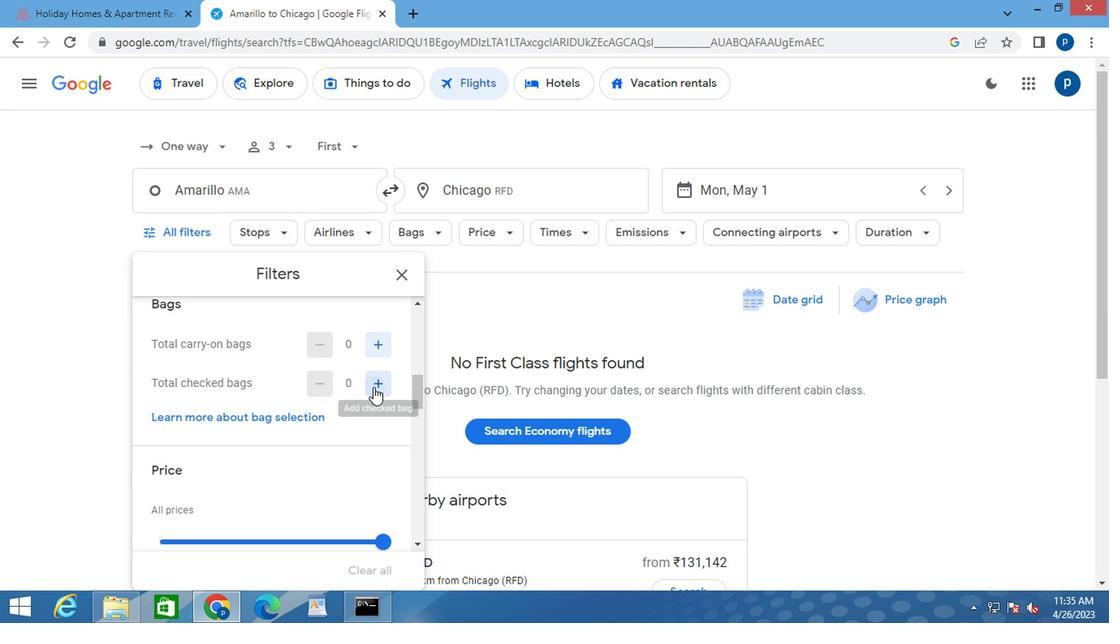 
Action: Mouse moved to (296, 454)
Screenshot: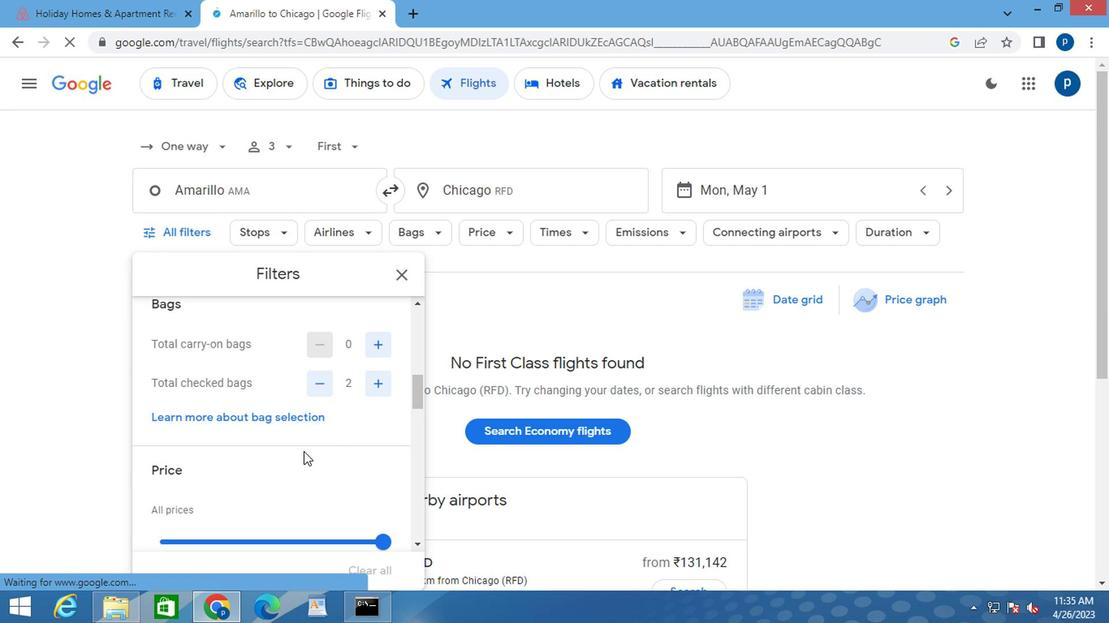 
Action: Mouse scrolled (296, 453) with delta (0, 0)
Screenshot: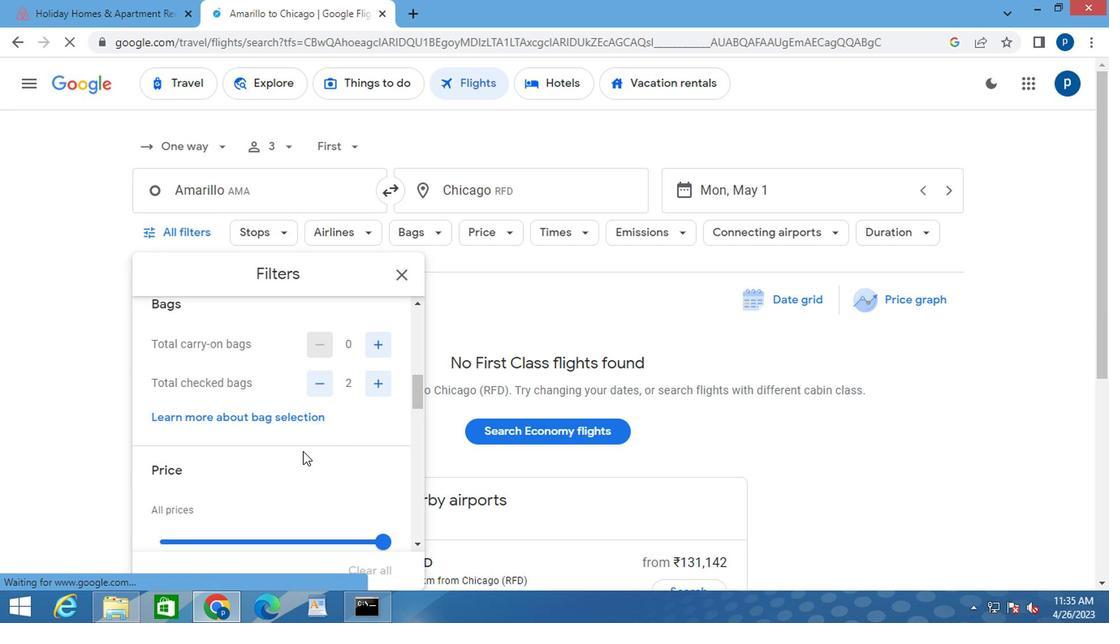 
Action: Mouse moved to (382, 467)
Screenshot: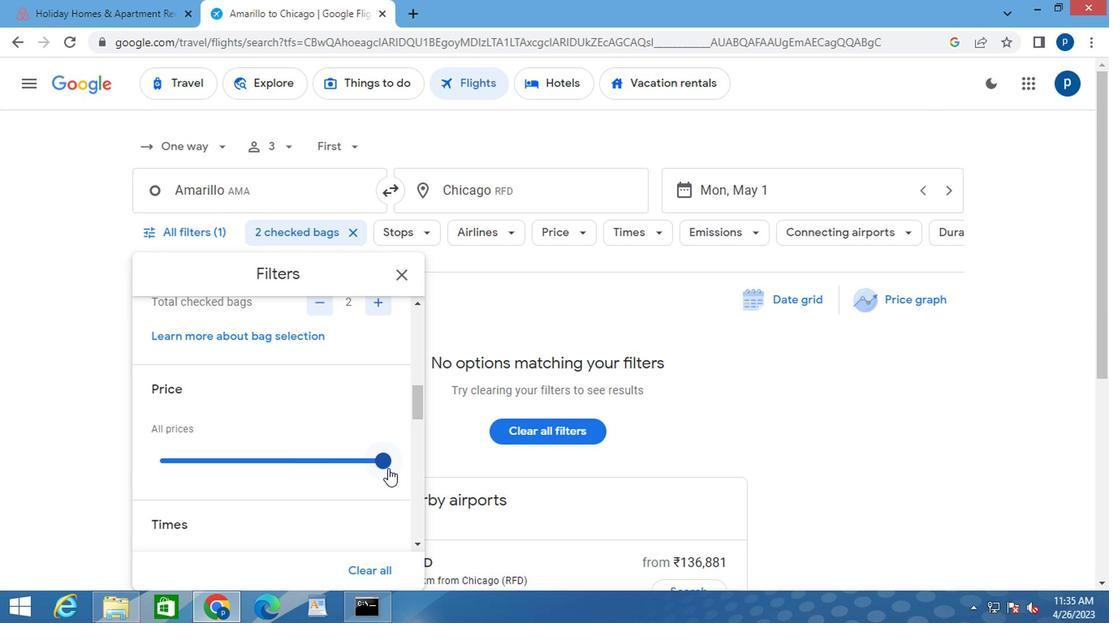 
Action: Mouse pressed left at (382, 467)
Screenshot: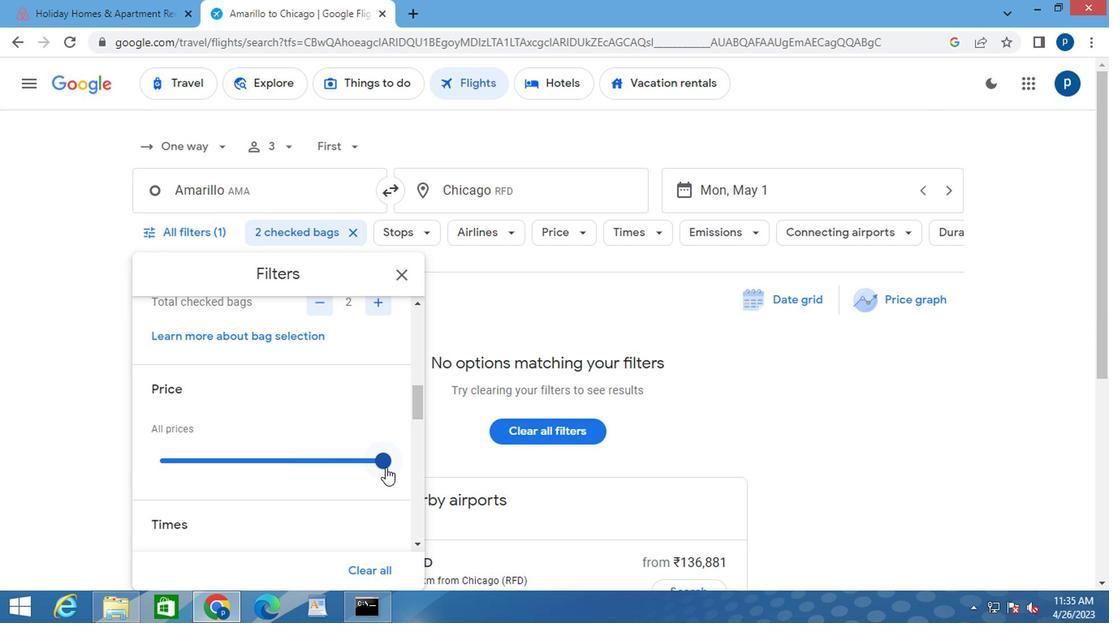 
Action: Mouse moved to (323, 469)
Screenshot: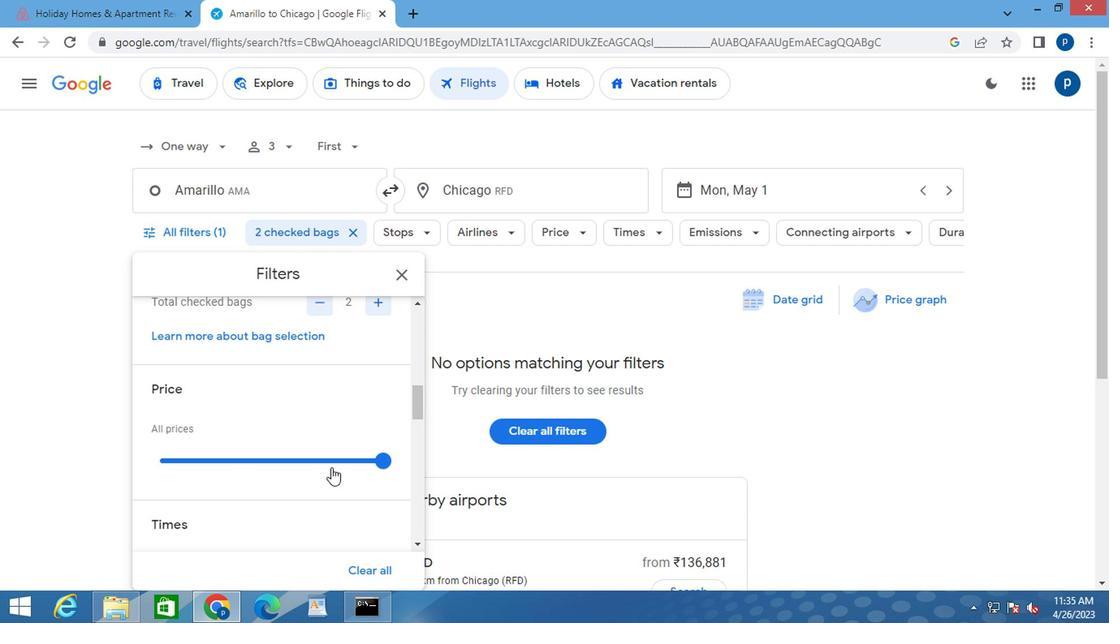 
Action: Mouse scrolled (323, 468) with delta (0, 0)
Screenshot: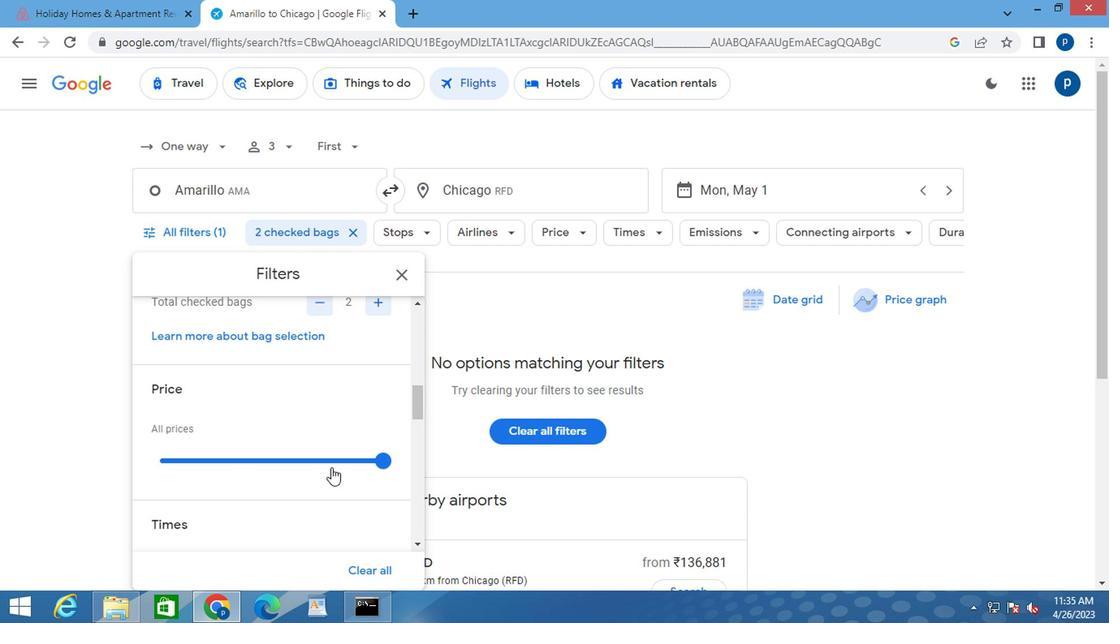 
Action: Mouse moved to (210, 459)
Screenshot: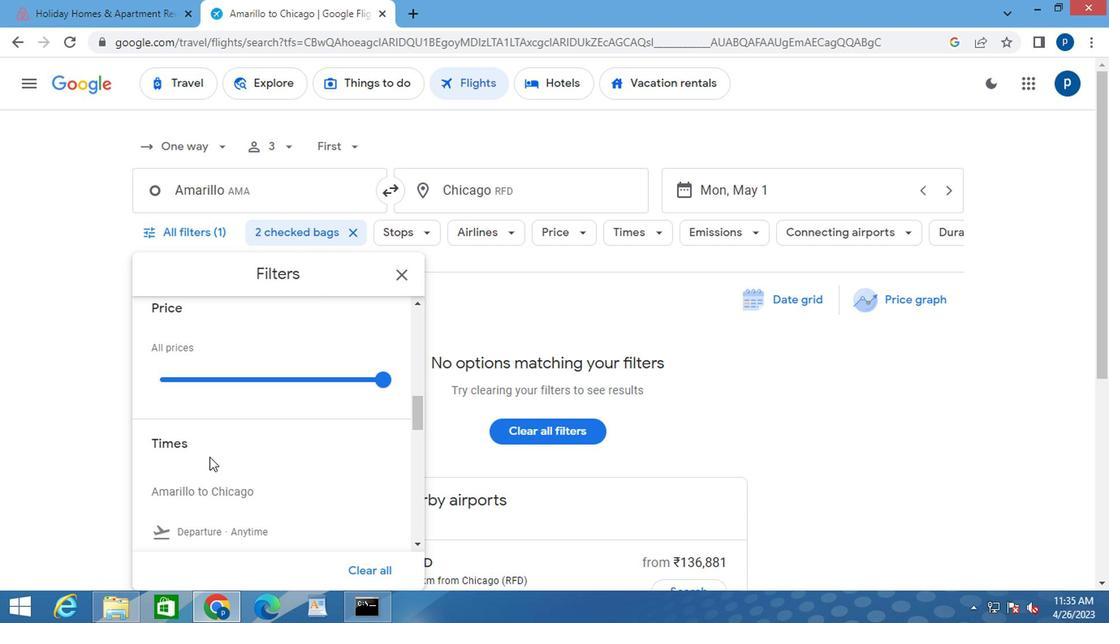 
Action: Mouse scrolled (210, 458) with delta (0, -1)
Screenshot: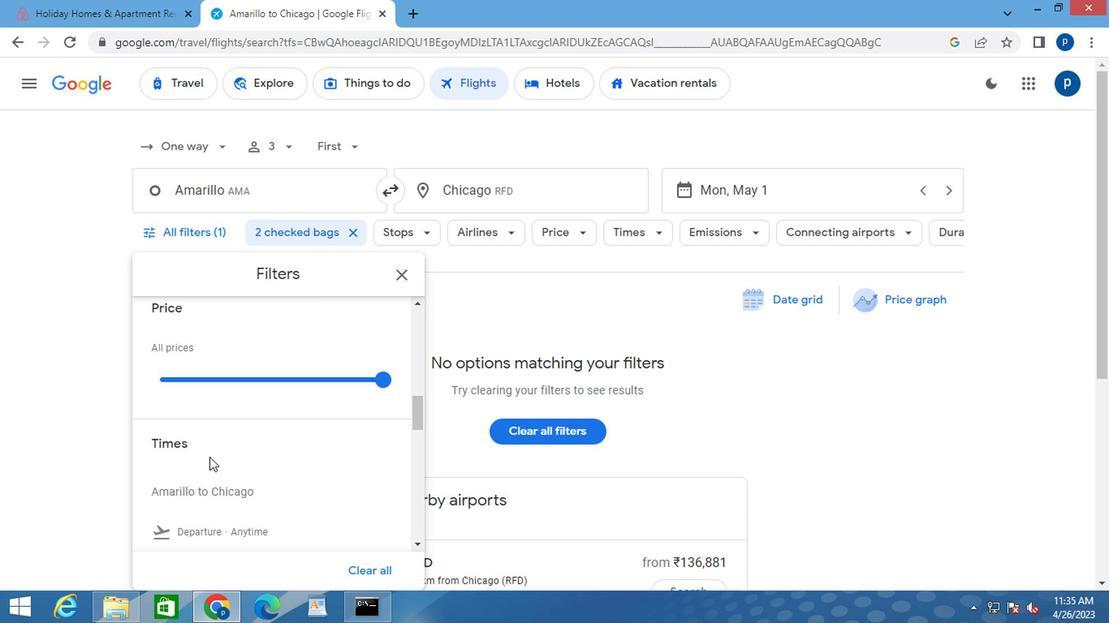 
Action: Mouse scrolled (210, 458) with delta (0, -1)
Screenshot: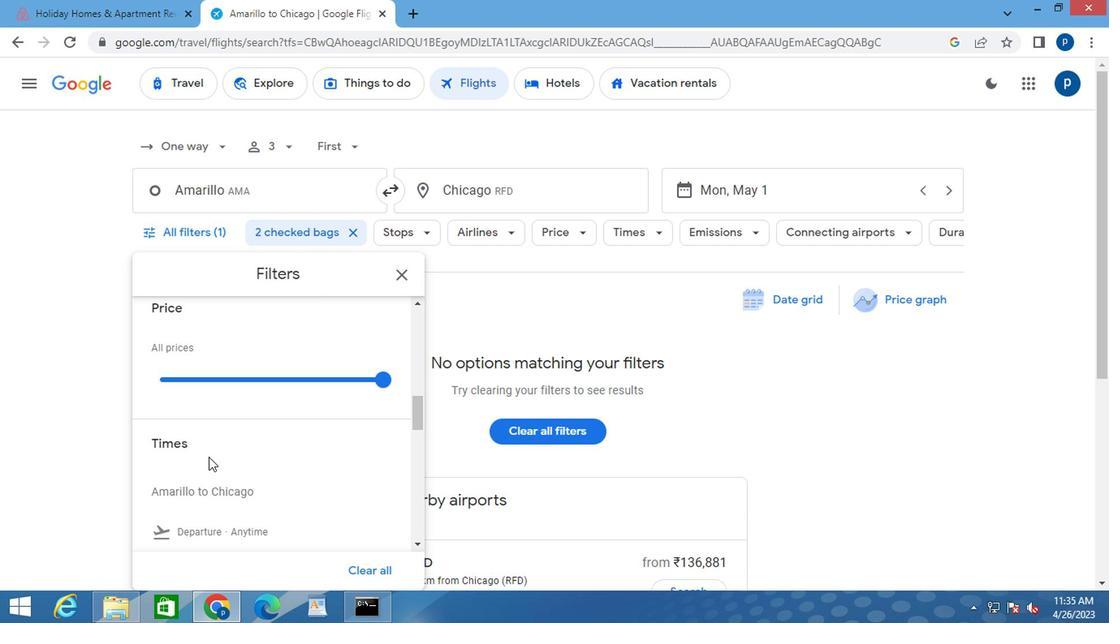 
Action: Mouse moved to (153, 397)
Screenshot: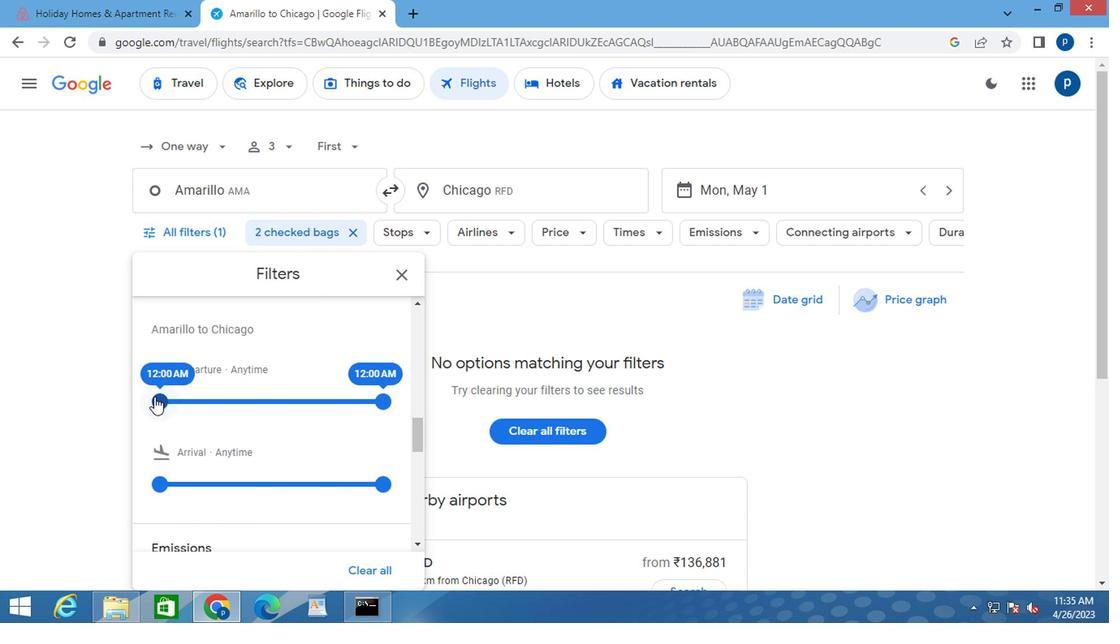 
Action: Mouse pressed left at (153, 397)
Screenshot: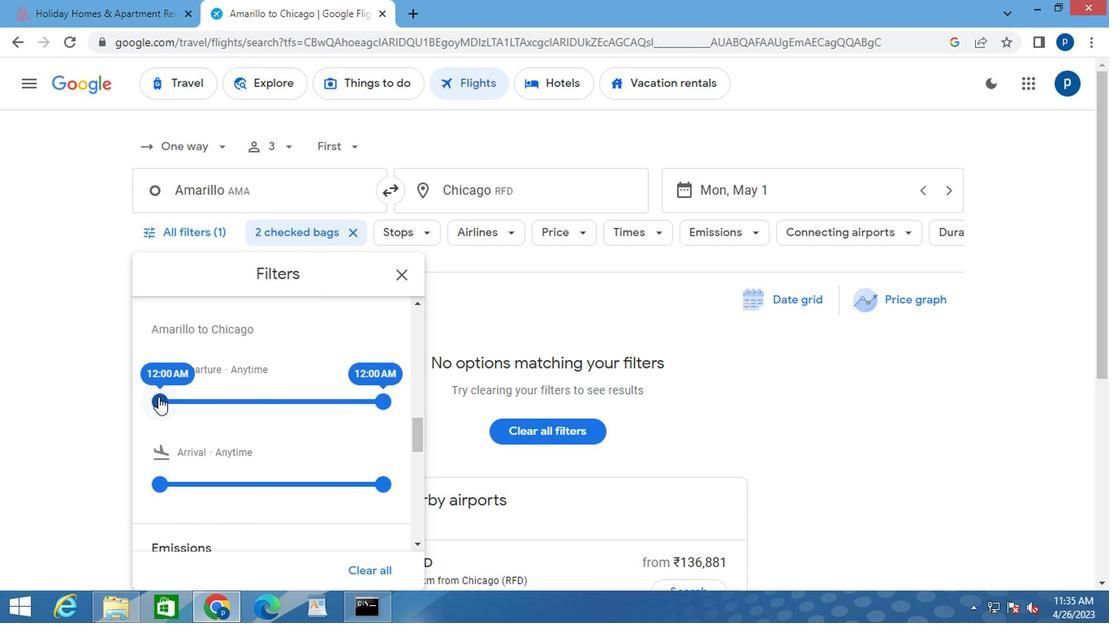 
Action: Mouse moved to (376, 403)
Screenshot: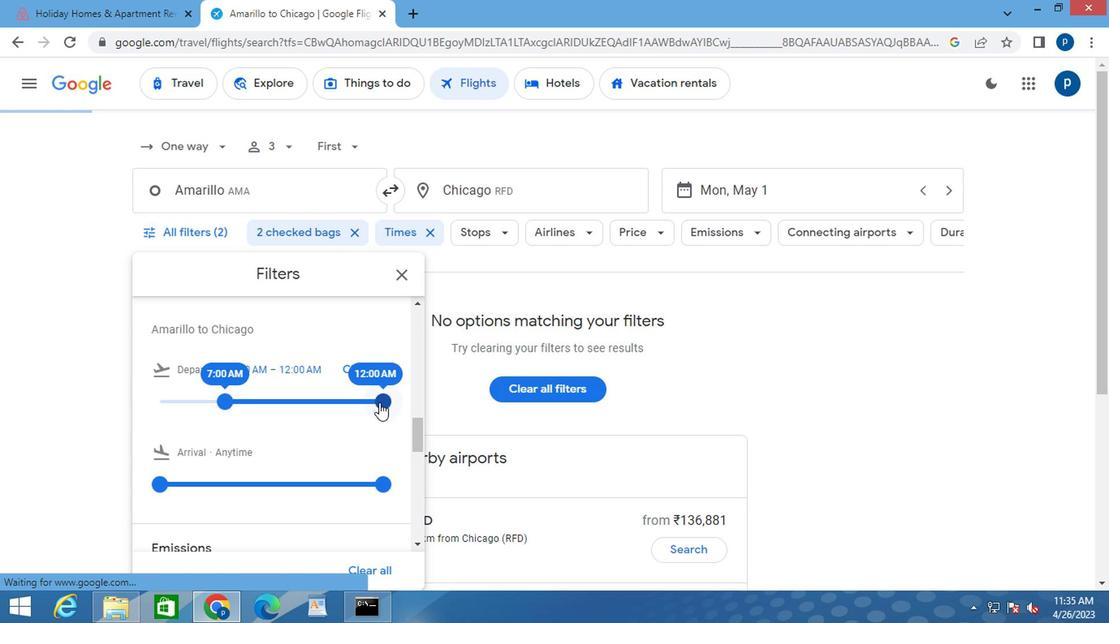 
Action: Mouse pressed left at (376, 403)
Screenshot: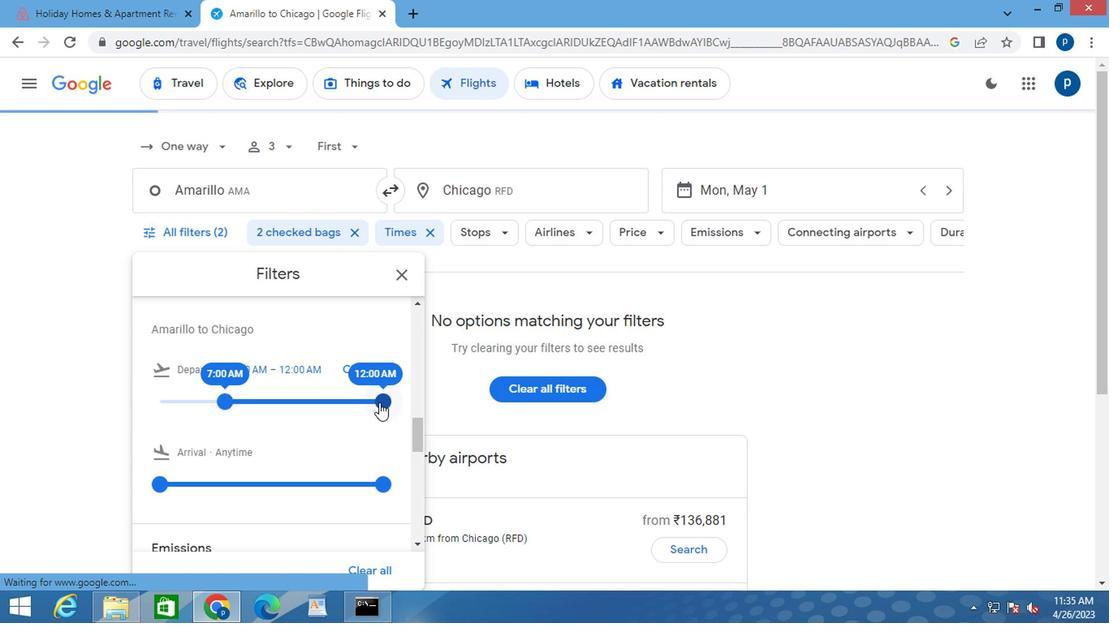 
Action: Mouse moved to (393, 280)
Screenshot: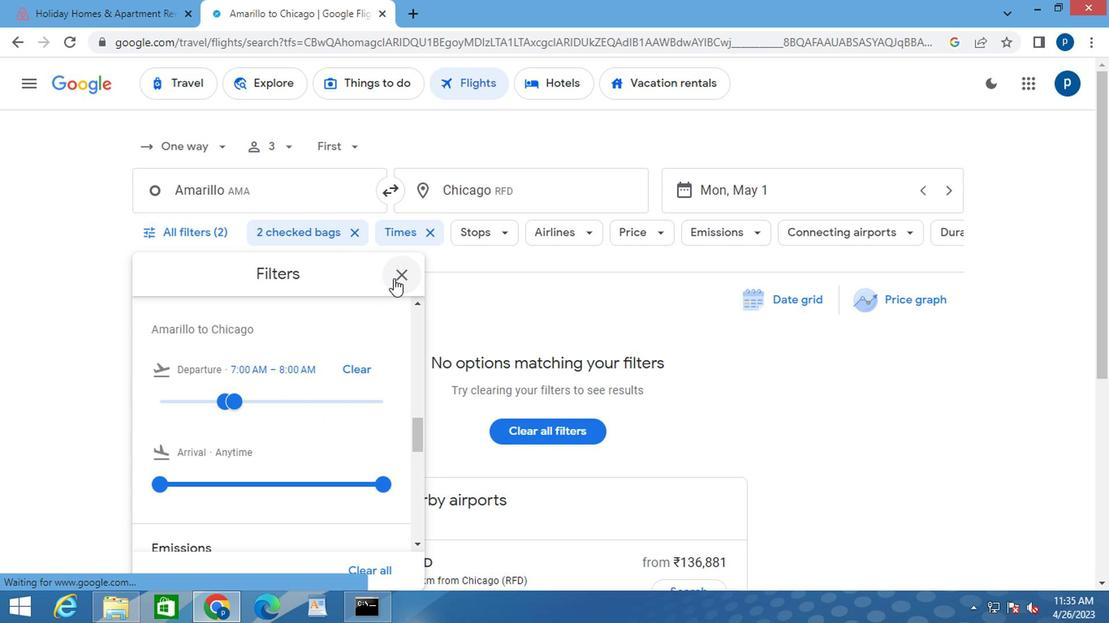 
Action: Mouse pressed left at (393, 280)
Screenshot: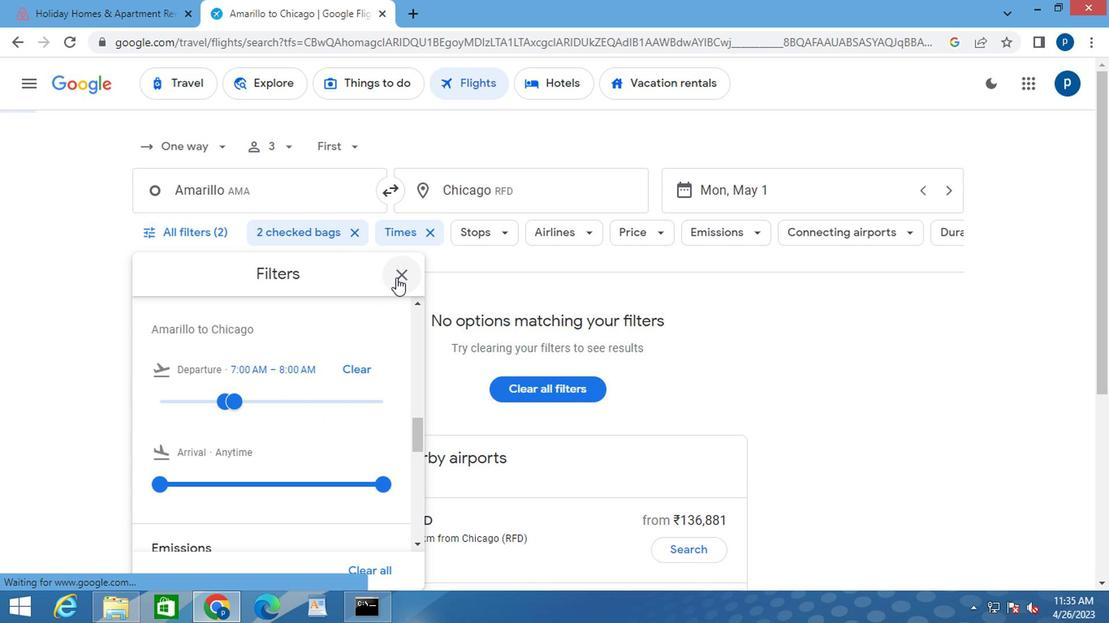 
